 Task: Find connections with filter location Lebach with filter topic #happywith filter profile language Spanish with filter current company ICICI Lombard with filter school CA TEST SERIES - Online Test Series for CA Final & IPCC/INTER with filter industry Language Schools with filter service category Blogging with filter keywords title Front Desk Associate
Action: Mouse moved to (520, 71)
Screenshot: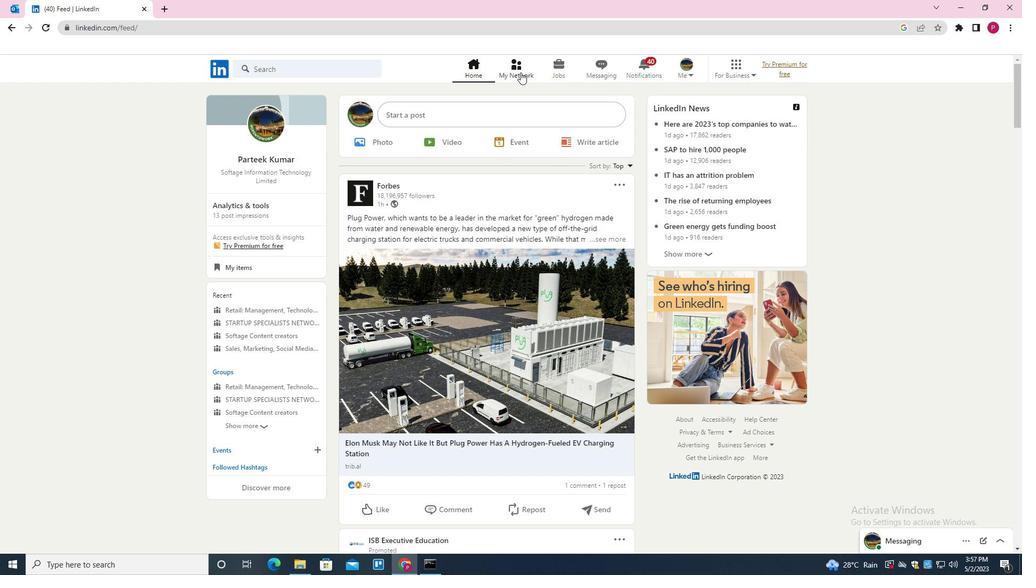 
Action: Mouse pressed left at (520, 71)
Screenshot: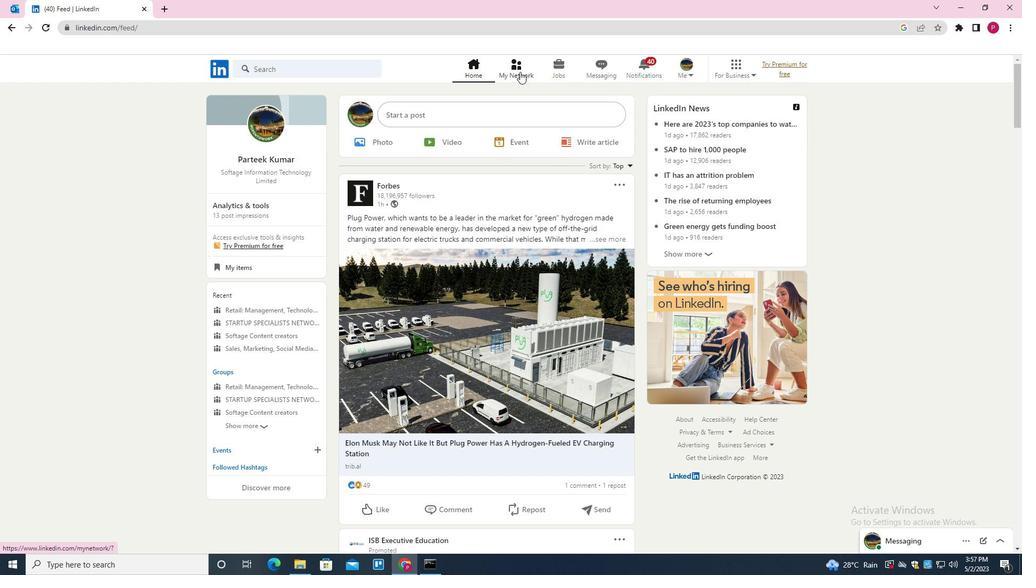 
Action: Mouse moved to (329, 131)
Screenshot: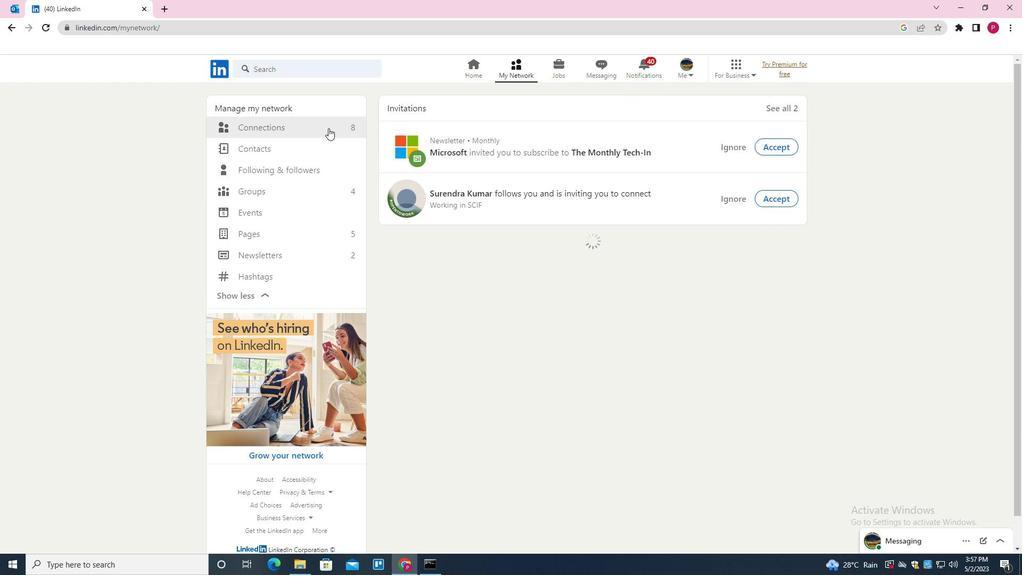 
Action: Mouse pressed left at (329, 131)
Screenshot: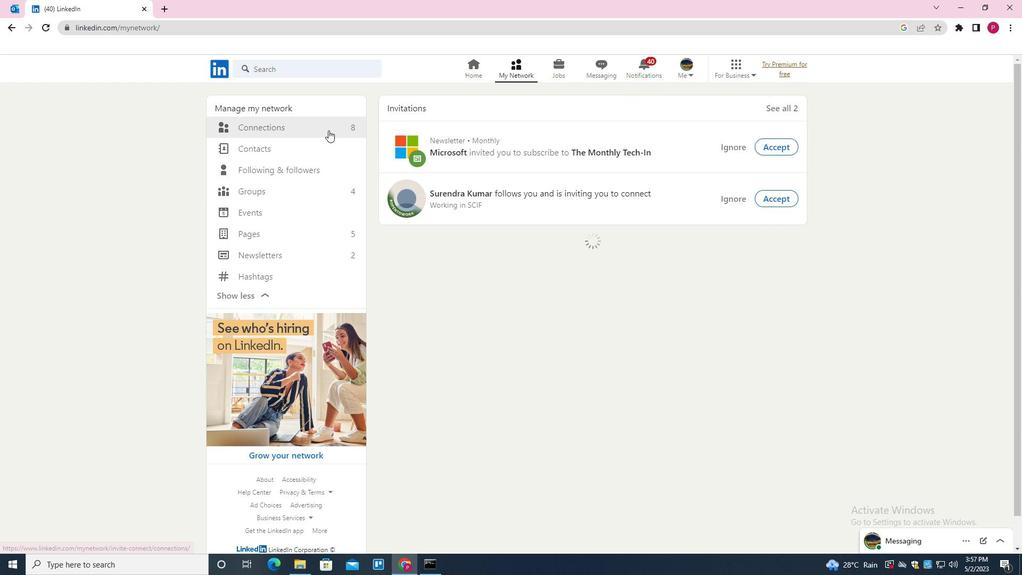 
Action: Mouse moved to (595, 127)
Screenshot: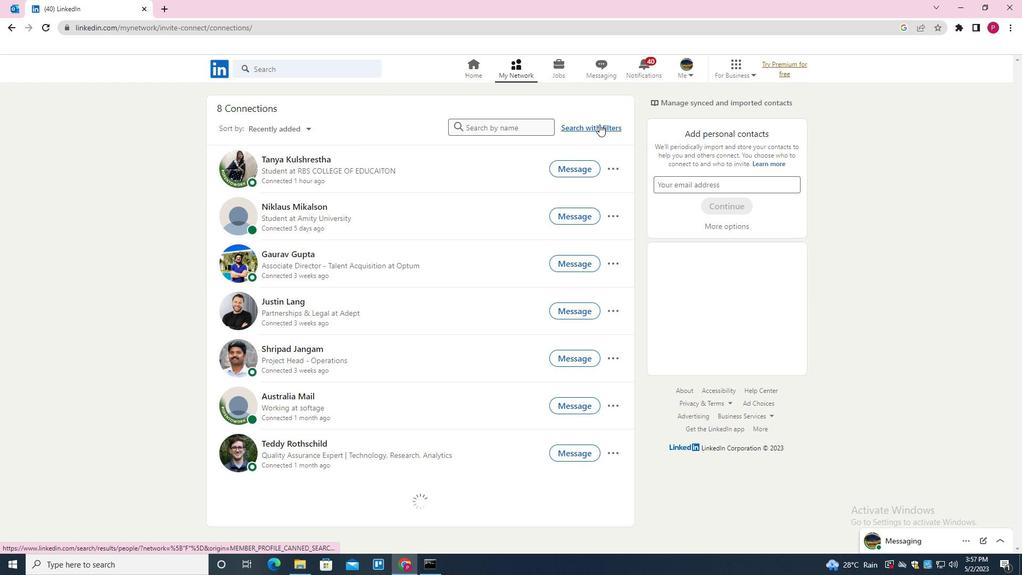
Action: Mouse pressed left at (595, 127)
Screenshot: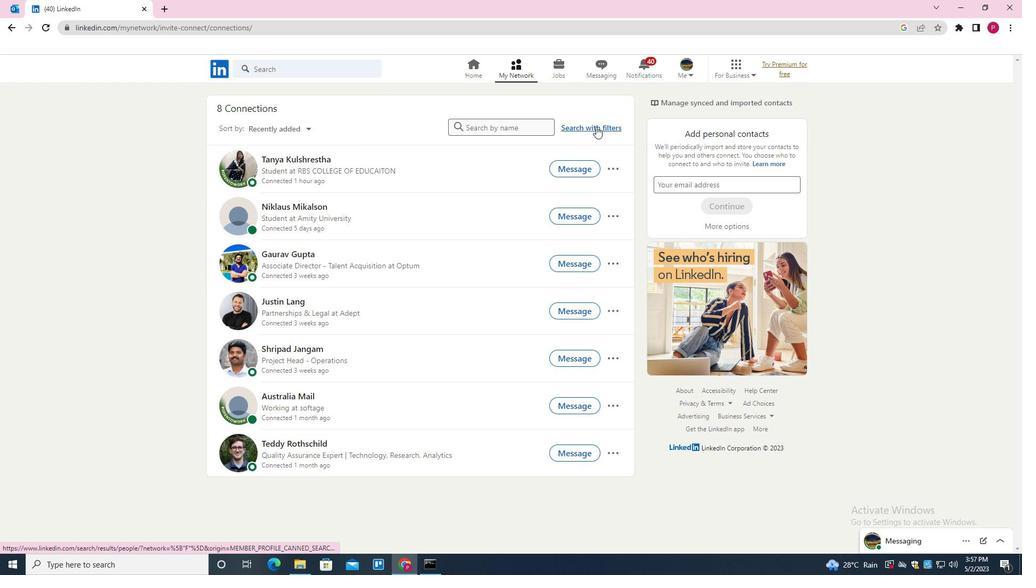
Action: Mouse moved to (544, 98)
Screenshot: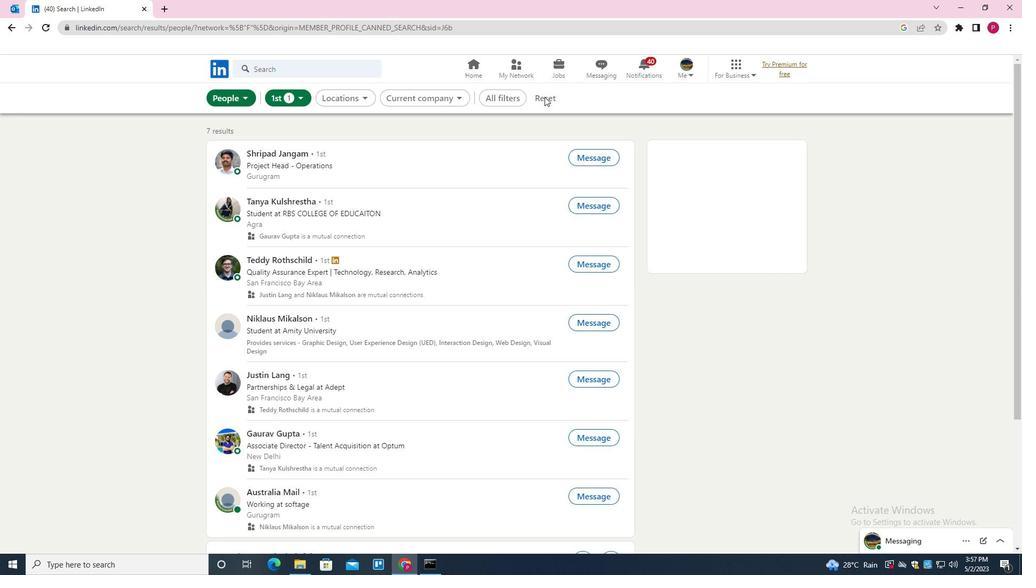 
Action: Mouse pressed left at (544, 98)
Screenshot: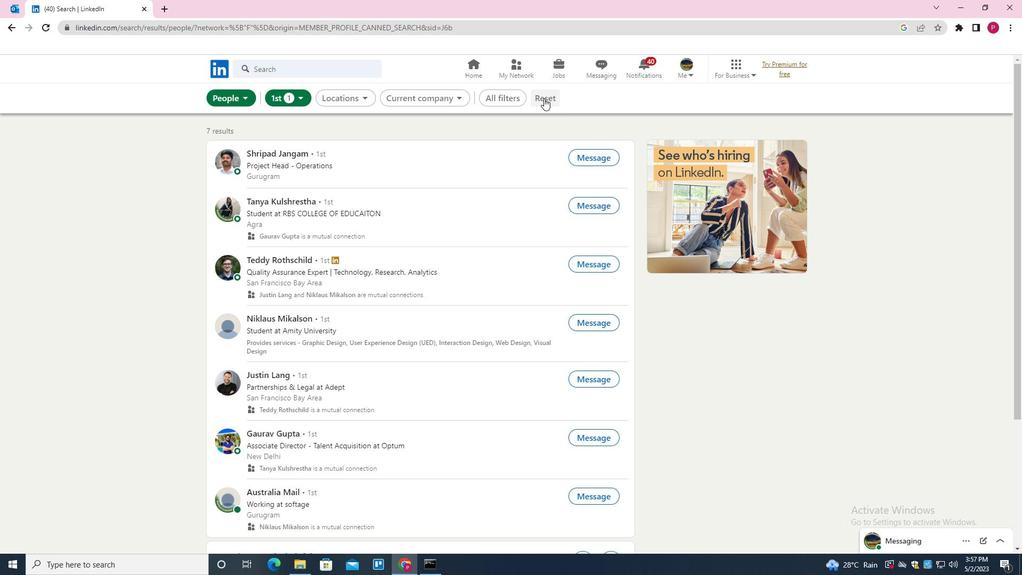 
Action: Mouse moved to (525, 101)
Screenshot: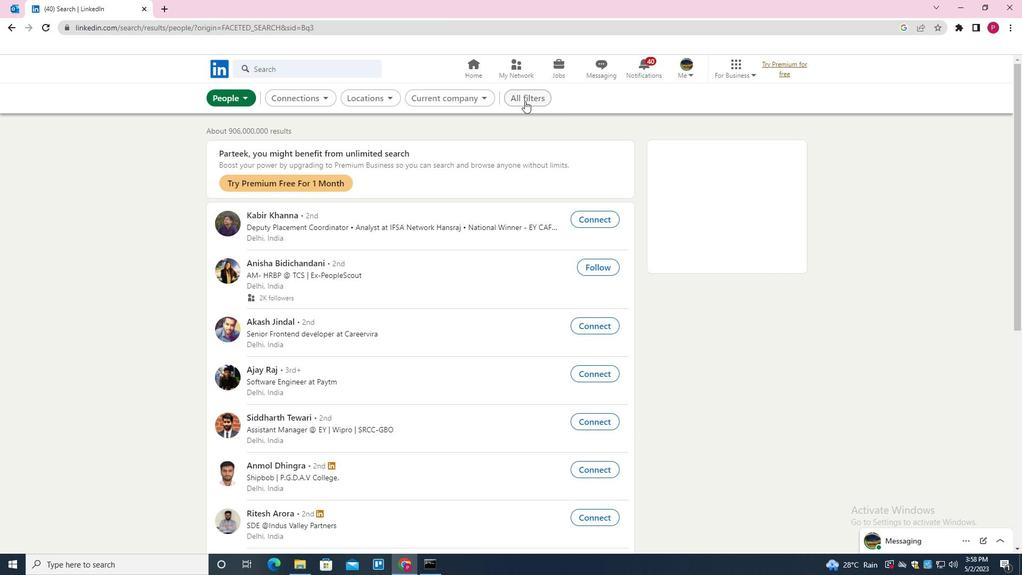 
Action: Mouse pressed left at (525, 101)
Screenshot: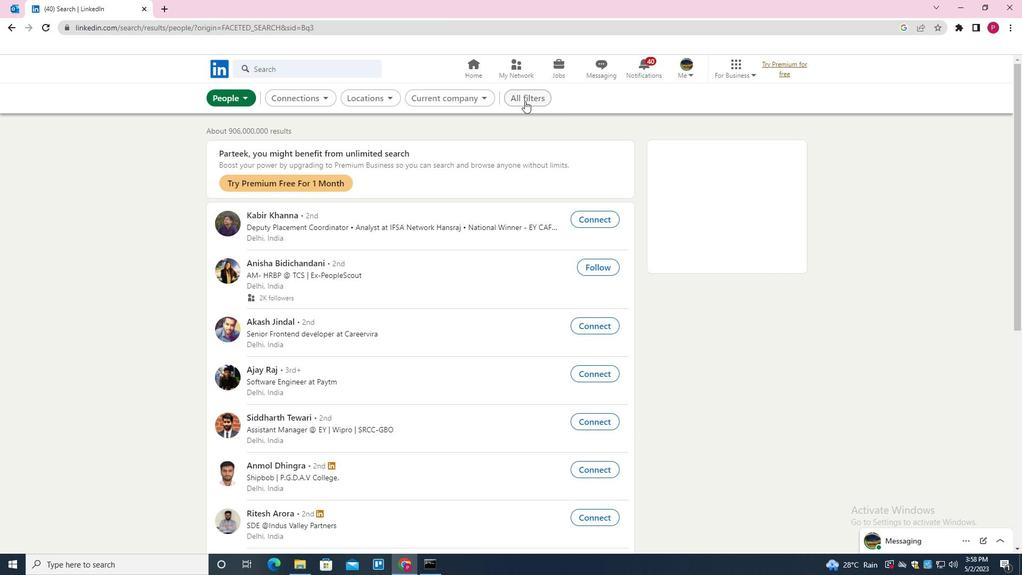 
Action: Mouse moved to (782, 234)
Screenshot: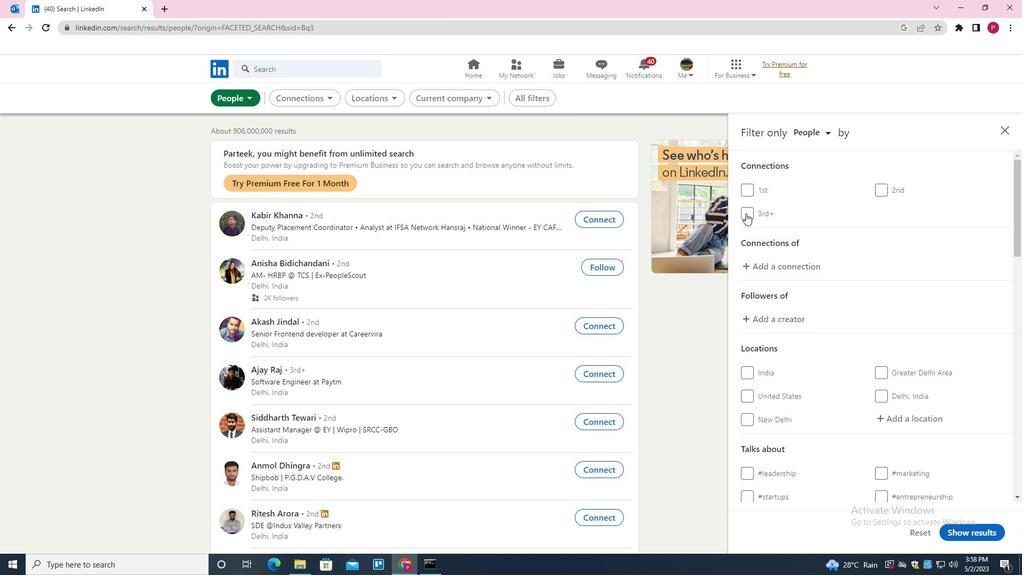 
Action: Mouse scrolled (782, 234) with delta (0, 0)
Screenshot: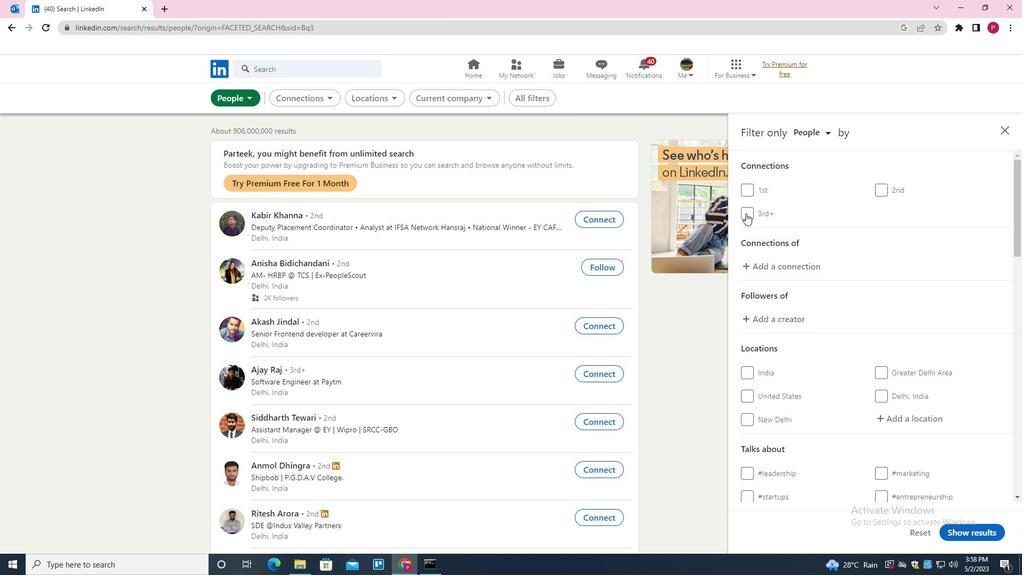 
Action: Mouse moved to (786, 238)
Screenshot: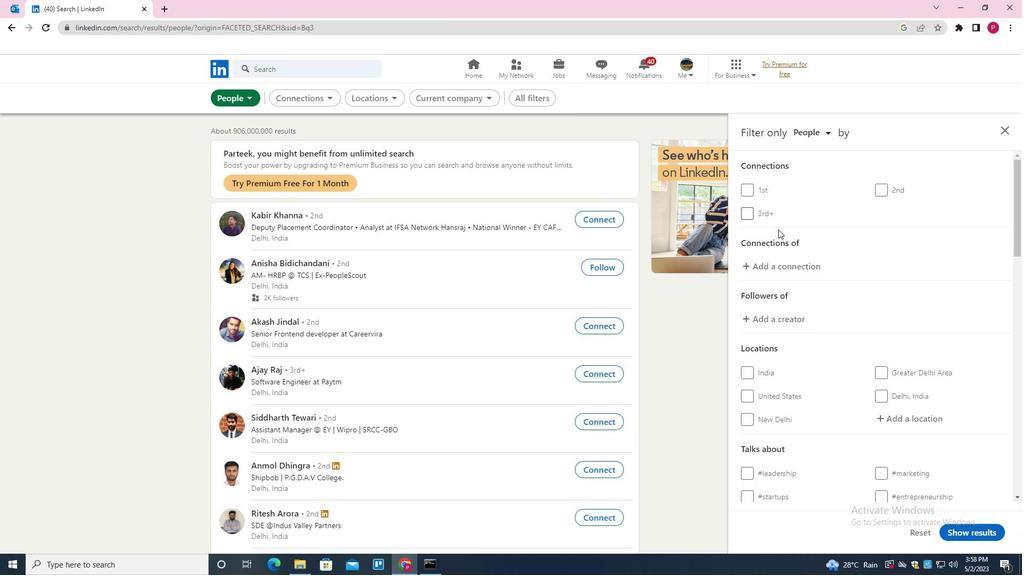 
Action: Mouse scrolled (786, 238) with delta (0, 0)
Screenshot: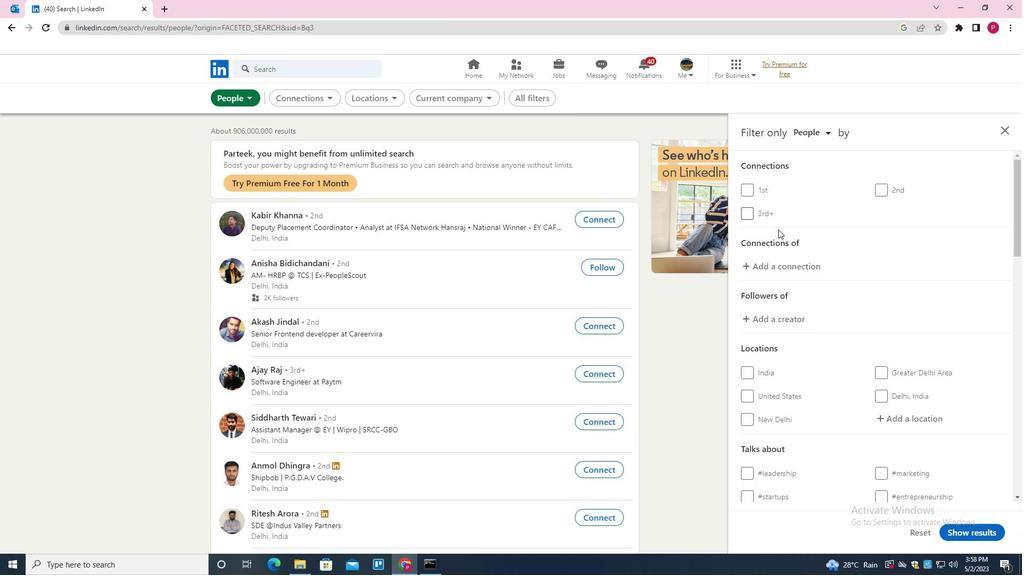 
Action: Mouse moved to (889, 308)
Screenshot: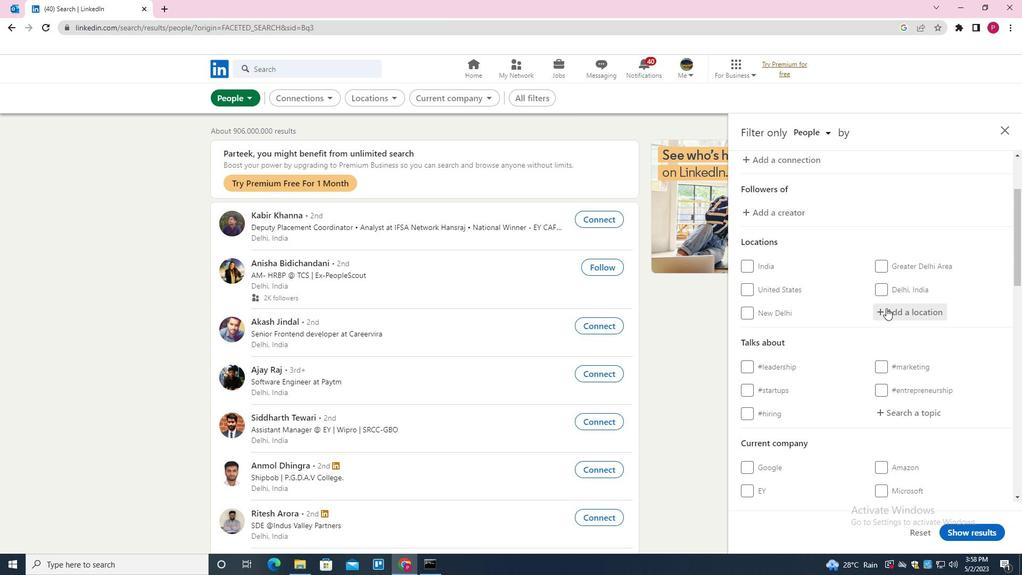 
Action: Mouse pressed left at (889, 308)
Screenshot: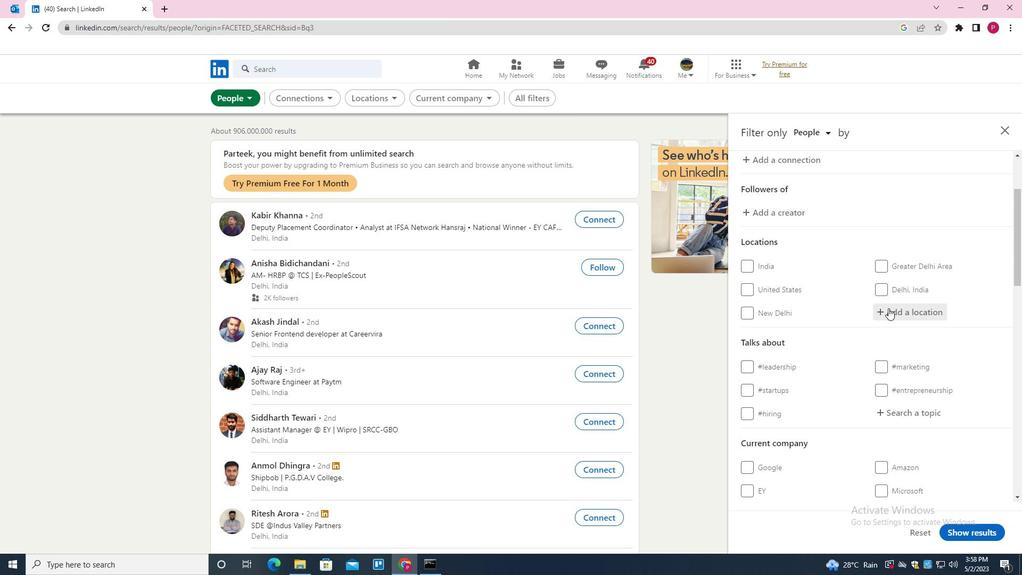 
Action: Mouse moved to (897, 313)
Screenshot: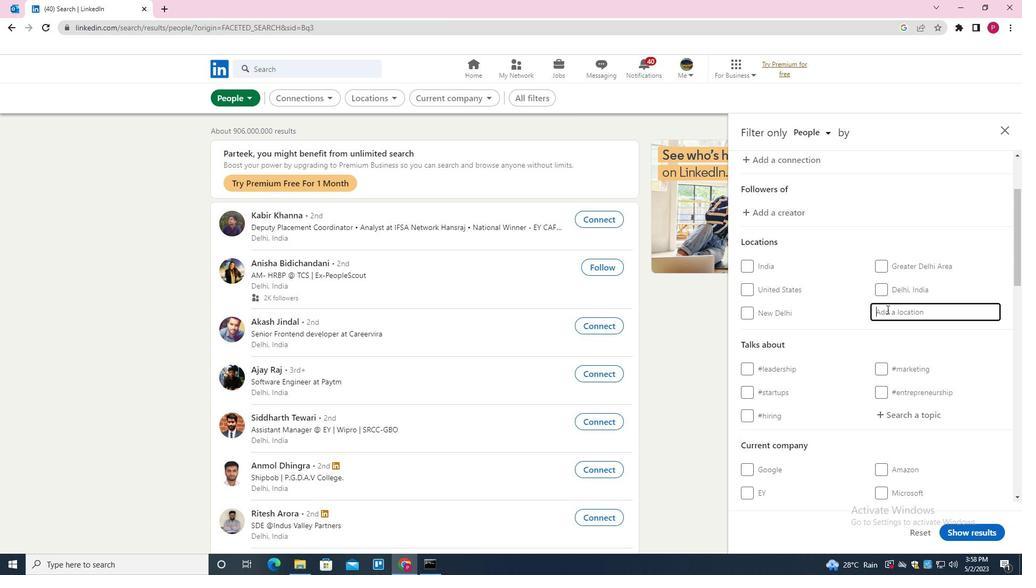 
Action: Key pressed <Key.shift><Key.shift><Key.shift><Key.shift><Key.shift><Key.shift><Key.shift><Key.shift><Key.shift><Key.shift><Key.shift><Key.shift><Key.shift><Key.shift><Key.shift><Key.shift><Key.shift>LEBACH<Key.down><Key.enter>
Screenshot: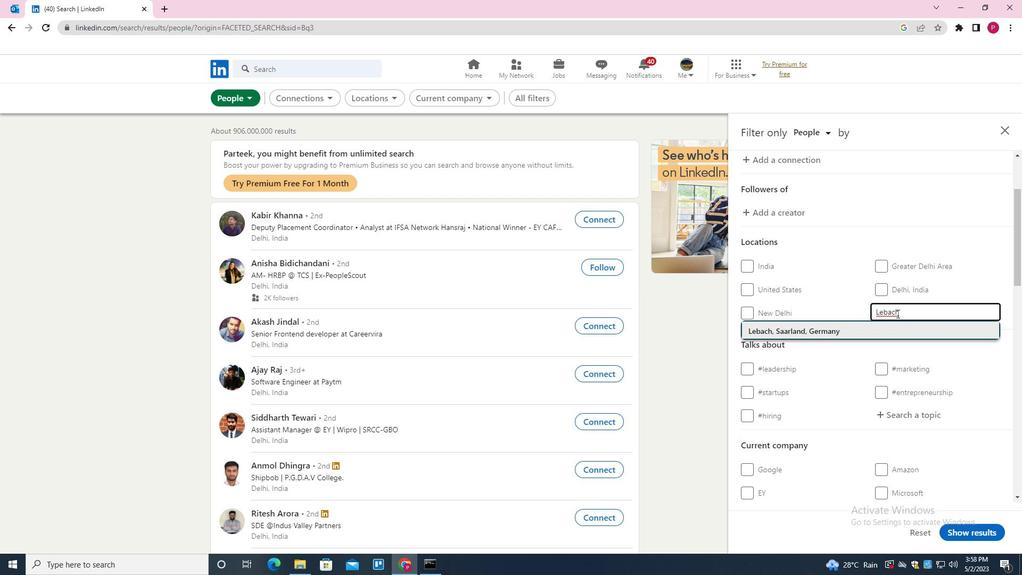 
Action: Mouse moved to (897, 320)
Screenshot: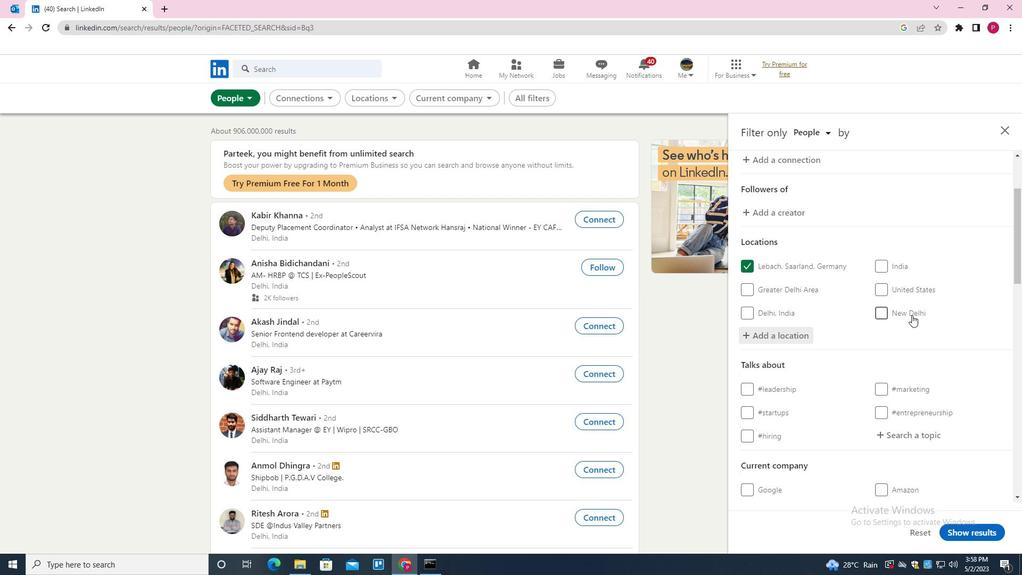 
Action: Mouse scrolled (897, 320) with delta (0, 0)
Screenshot: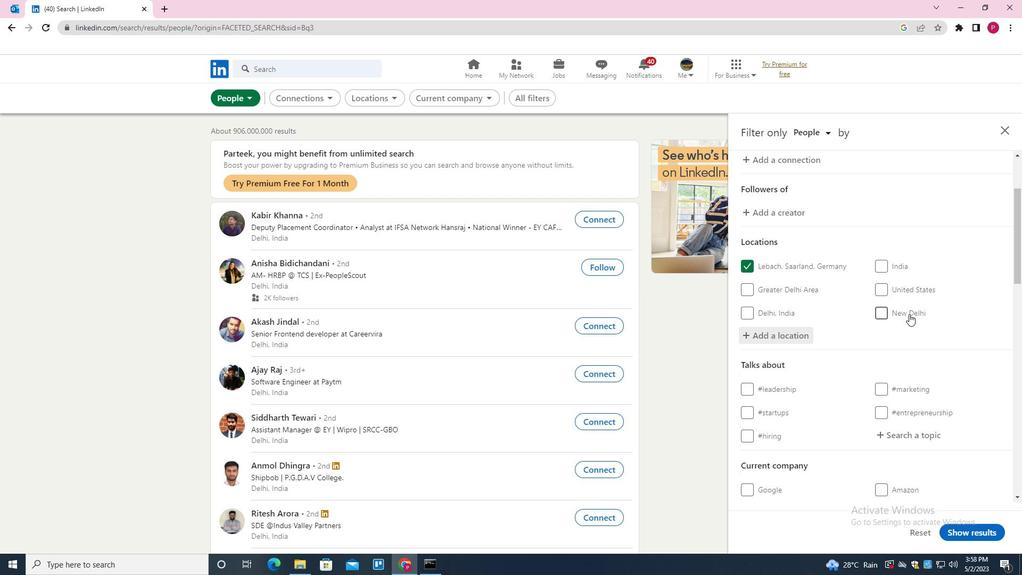 
Action: Mouse moved to (897, 320)
Screenshot: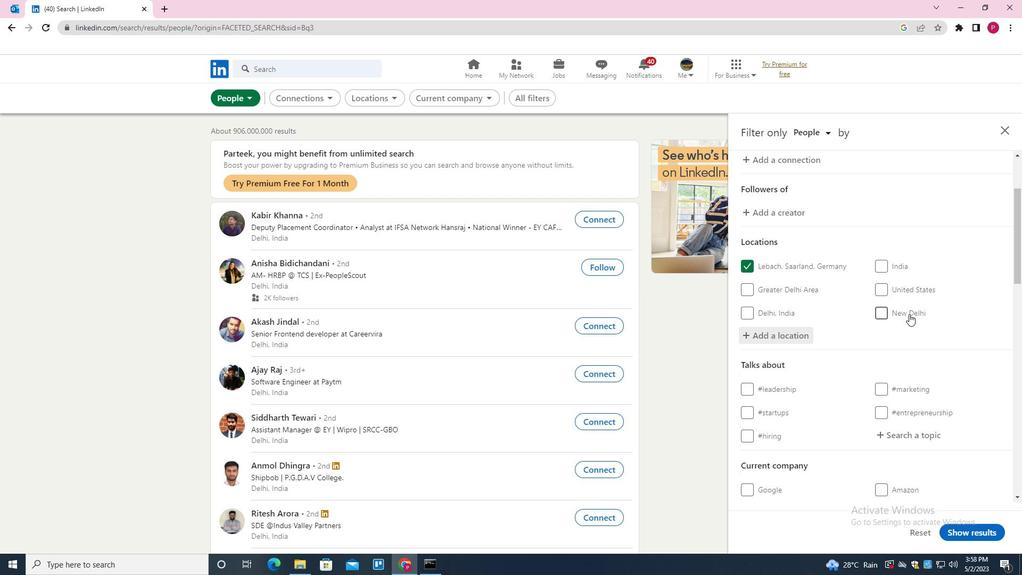 
Action: Mouse scrolled (897, 320) with delta (0, 0)
Screenshot: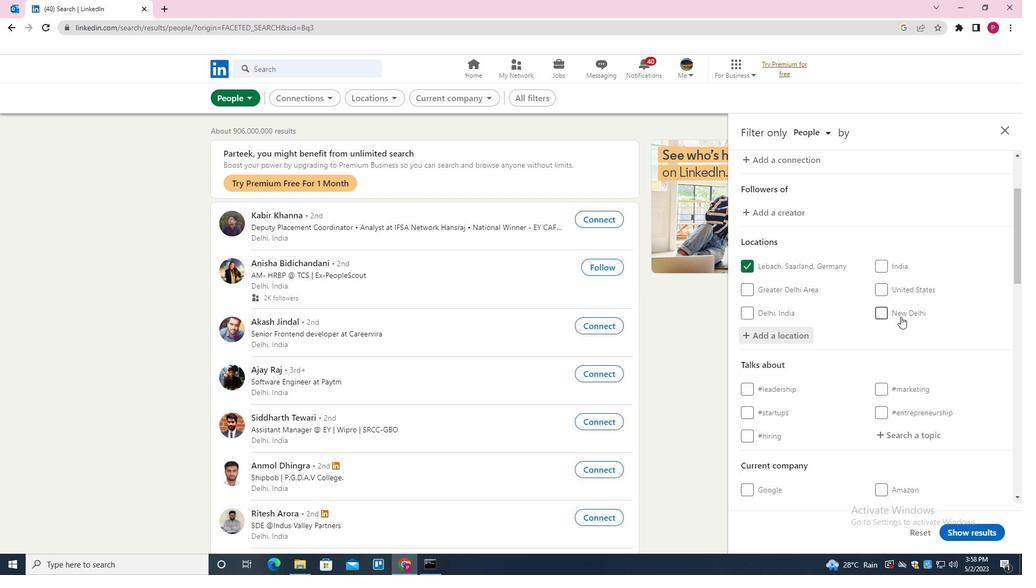 
Action: Mouse scrolled (897, 320) with delta (0, 0)
Screenshot: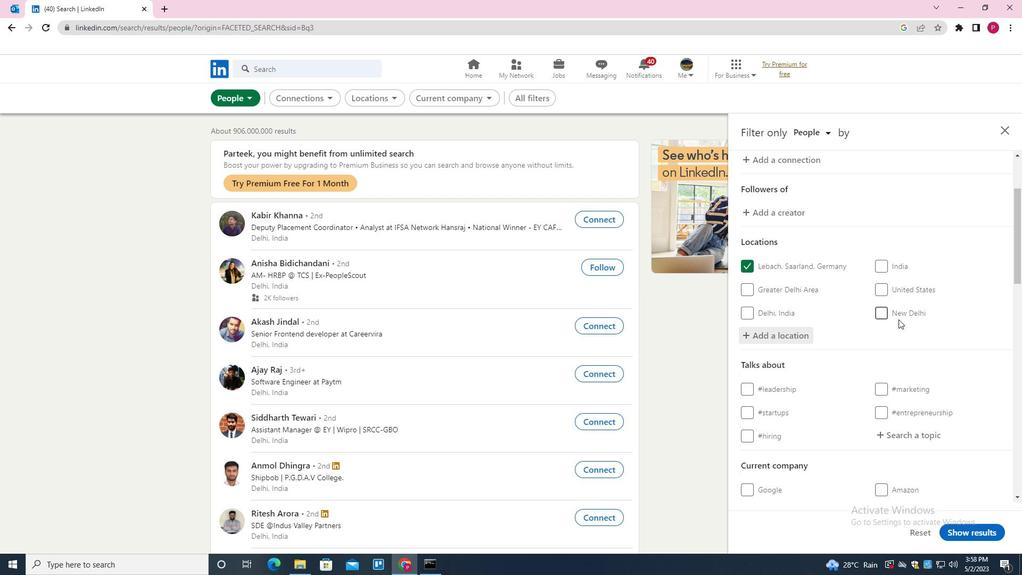 
Action: Mouse scrolled (897, 320) with delta (0, 0)
Screenshot: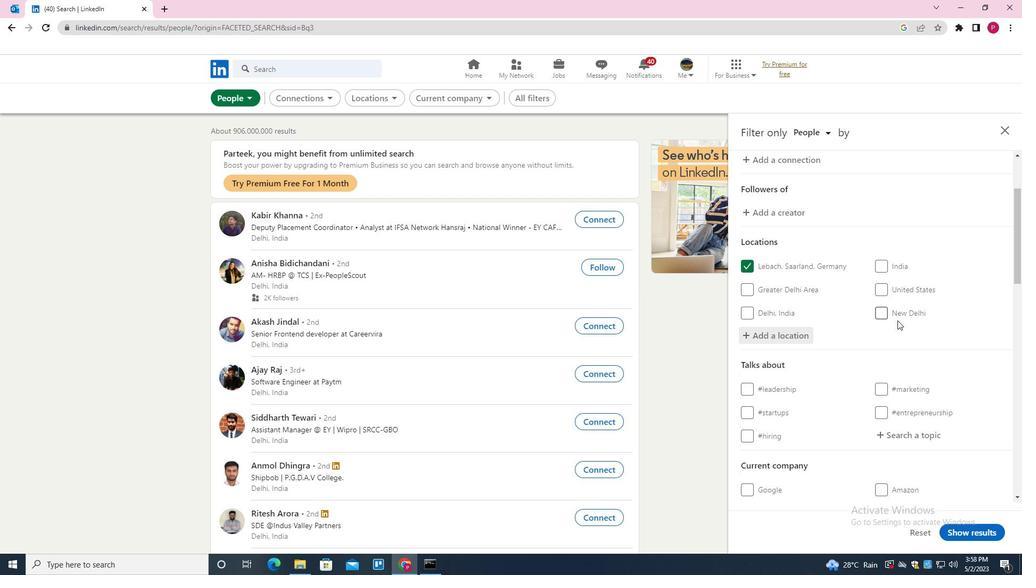
Action: Mouse moved to (904, 221)
Screenshot: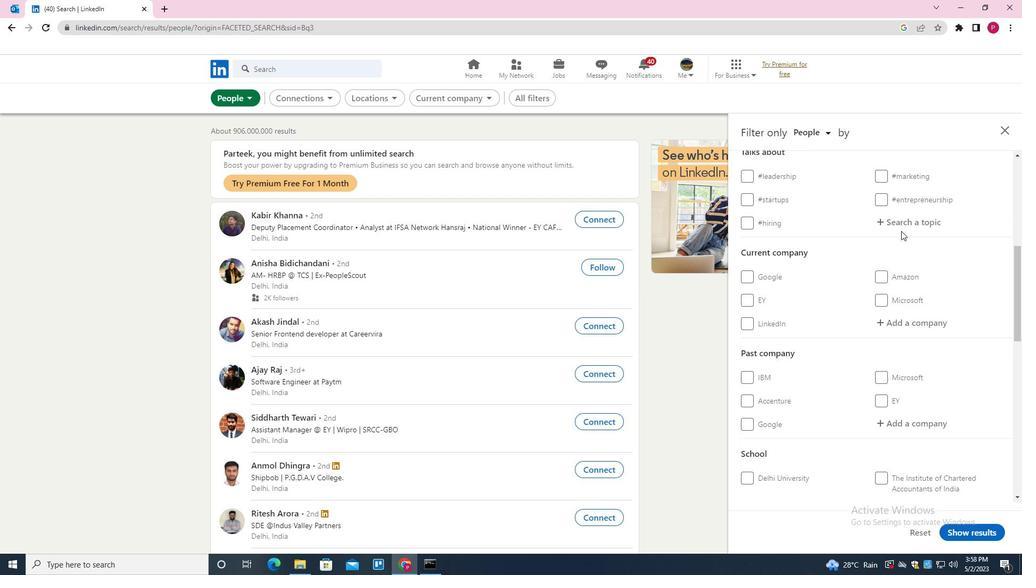 
Action: Mouse pressed left at (904, 221)
Screenshot: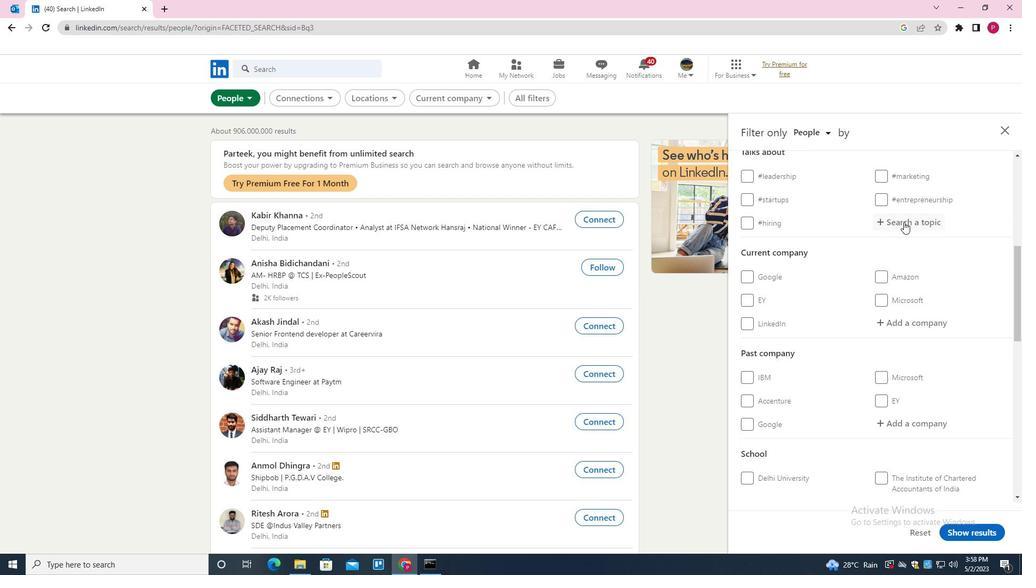 
Action: Mouse moved to (902, 222)
Screenshot: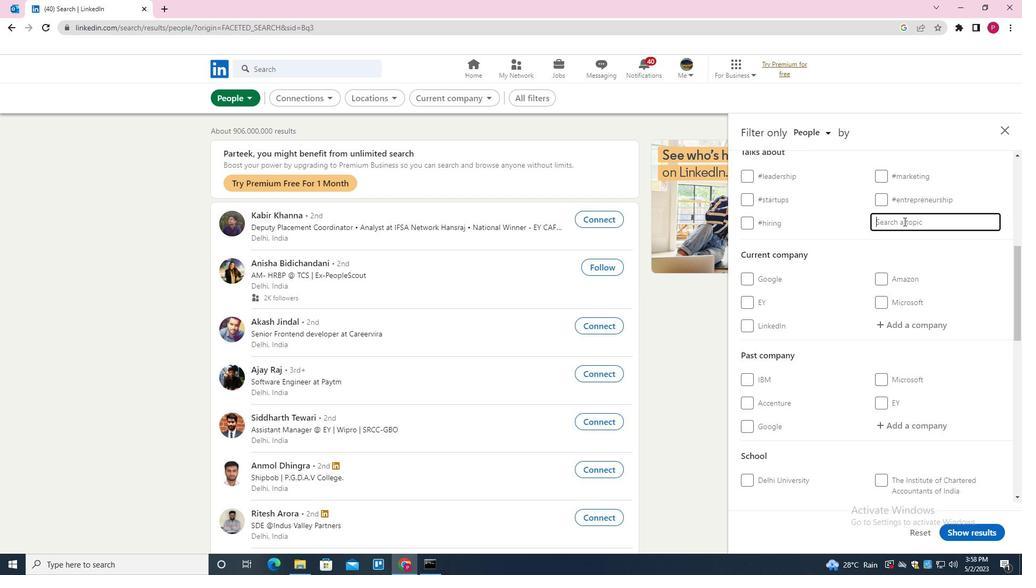 
Action: Key pressed HAPPY<Key.down><Key.enter>
Screenshot: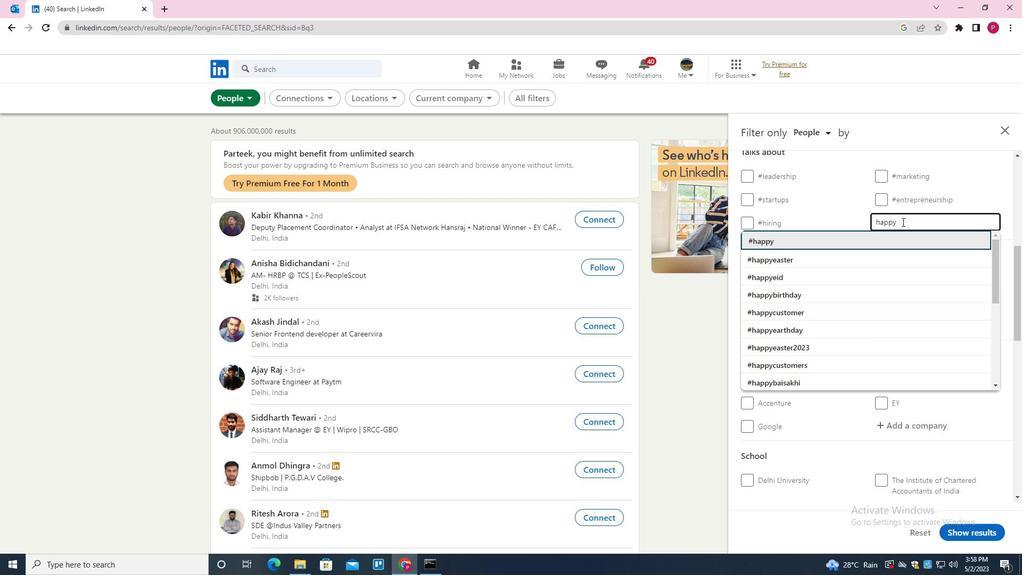 
Action: Mouse moved to (910, 267)
Screenshot: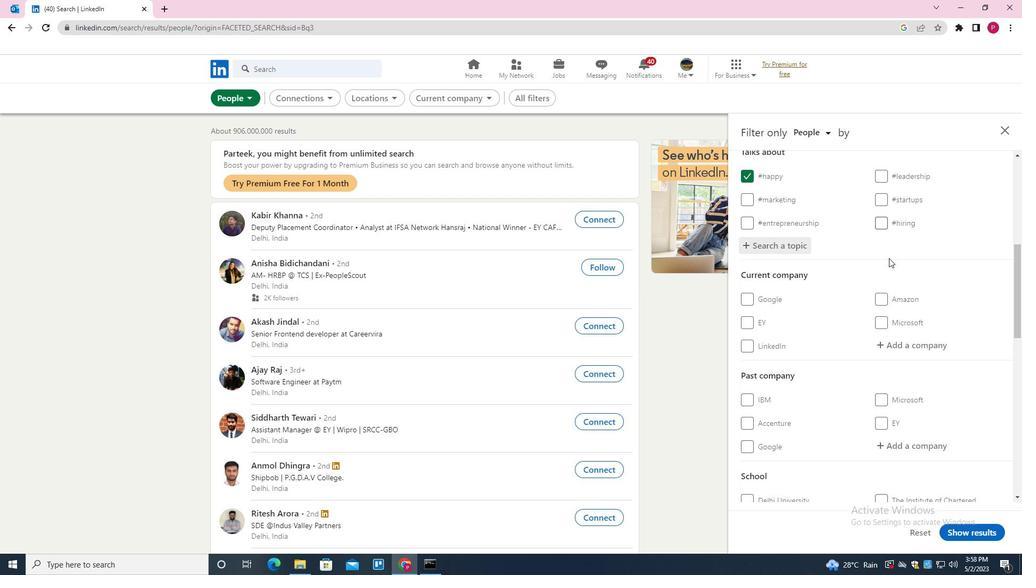 
Action: Mouse scrolled (910, 266) with delta (0, 0)
Screenshot: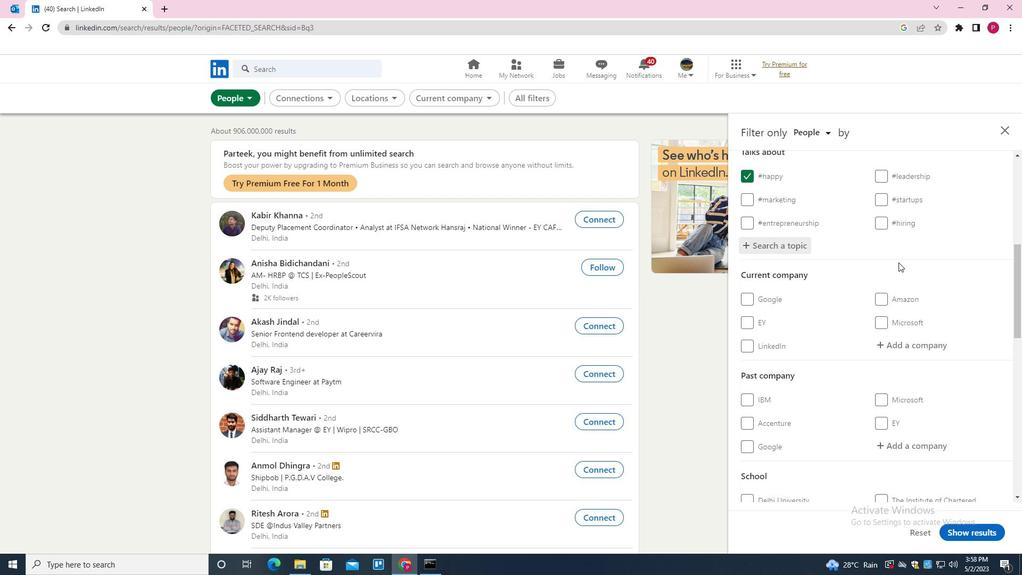 
Action: Mouse moved to (911, 267)
Screenshot: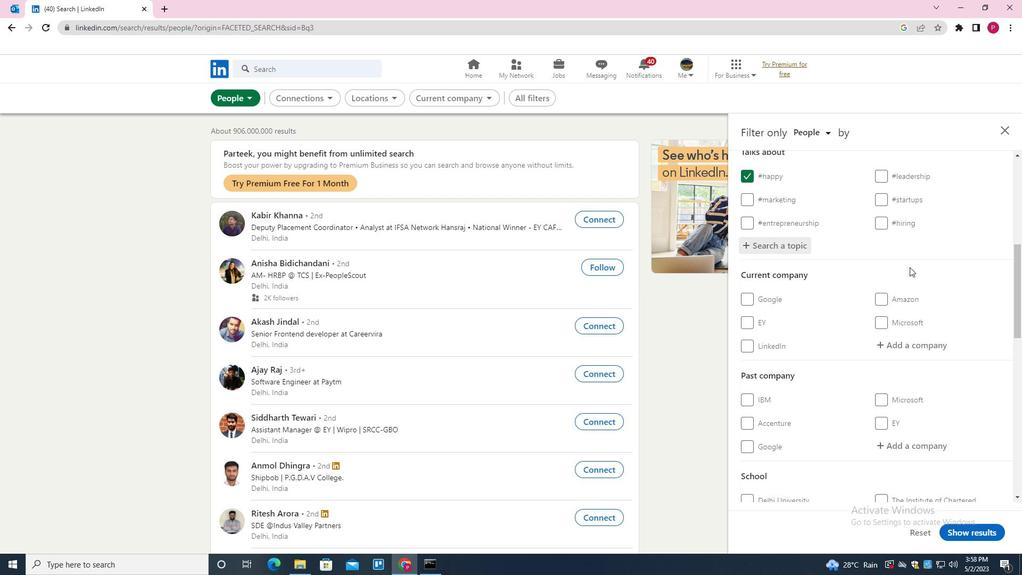 
Action: Mouse scrolled (911, 267) with delta (0, 0)
Screenshot: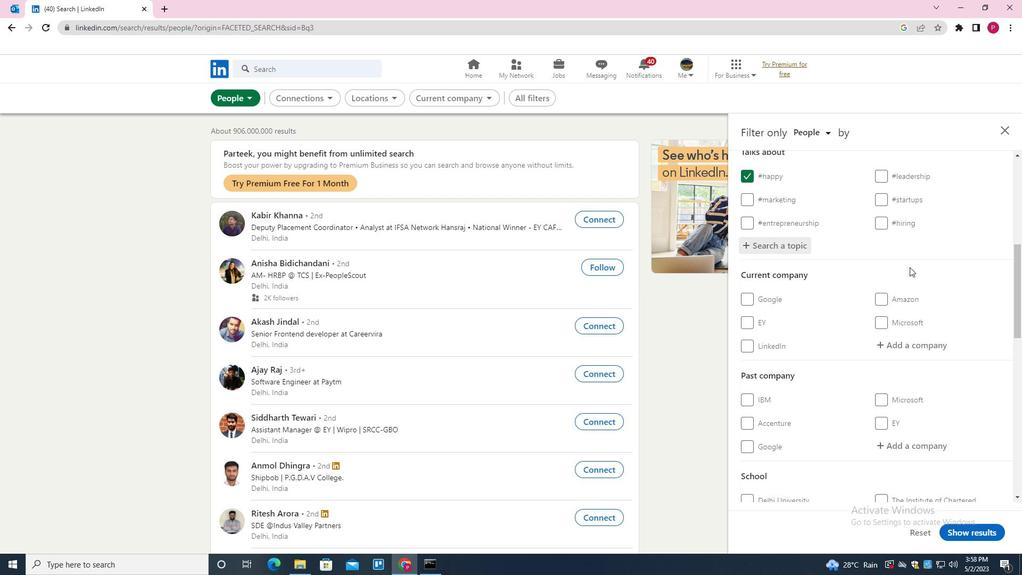 
Action: Mouse moved to (913, 268)
Screenshot: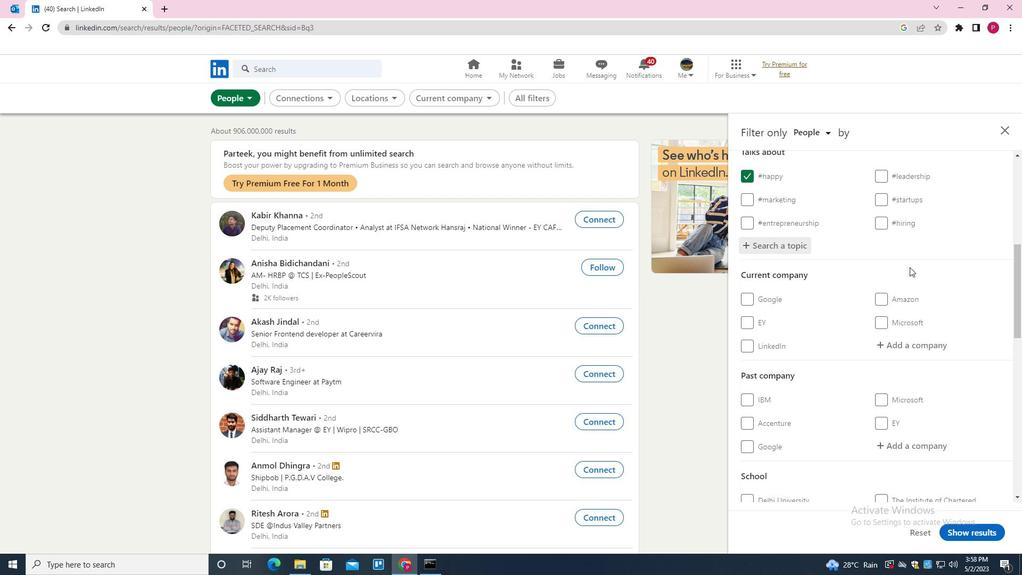 
Action: Mouse scrolled (913, 268) with delta (0, 0)
Screenshot: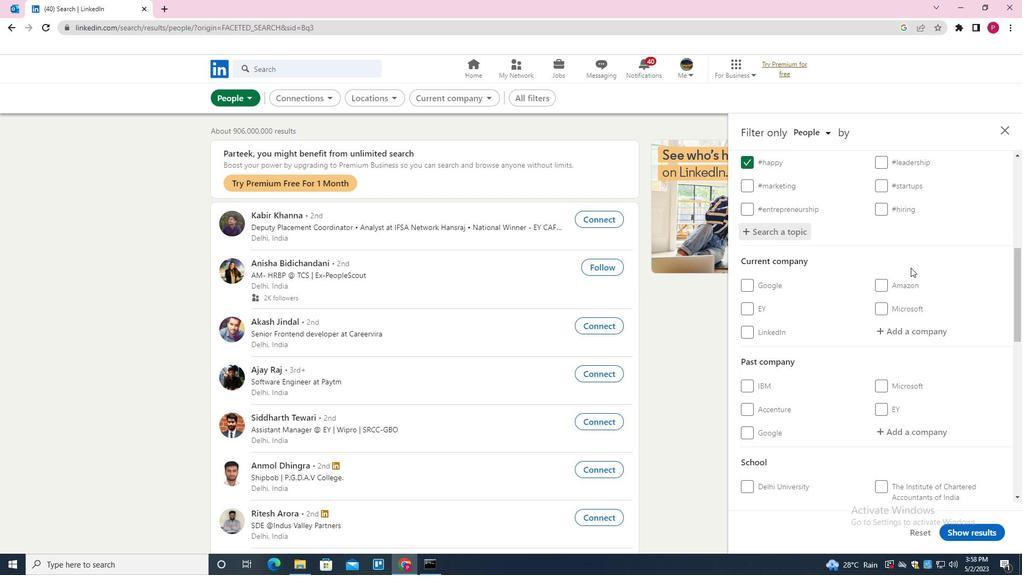 
Action: Mouse moved to (914, 269)
Screenshot: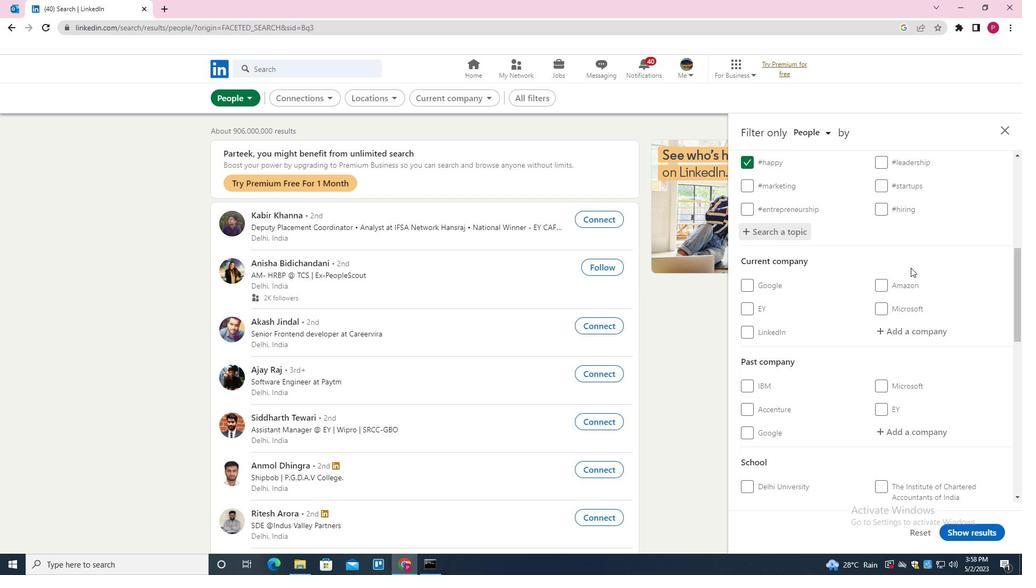 
Action: Mouse scrolled (914, 268) with delta (0, 0)
Screenshot: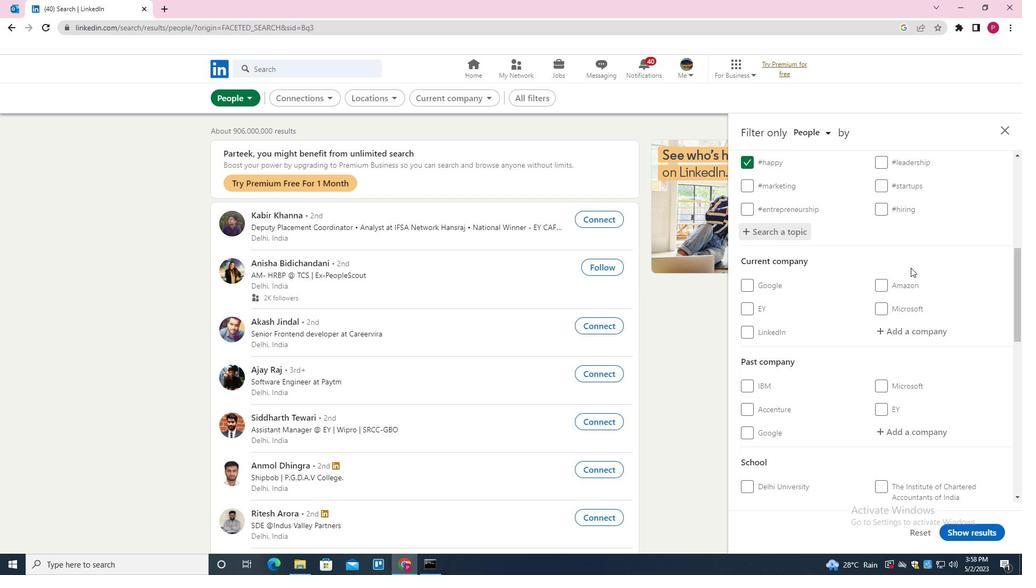 
Action: Mouse moved to (914, 270)
Screenshot: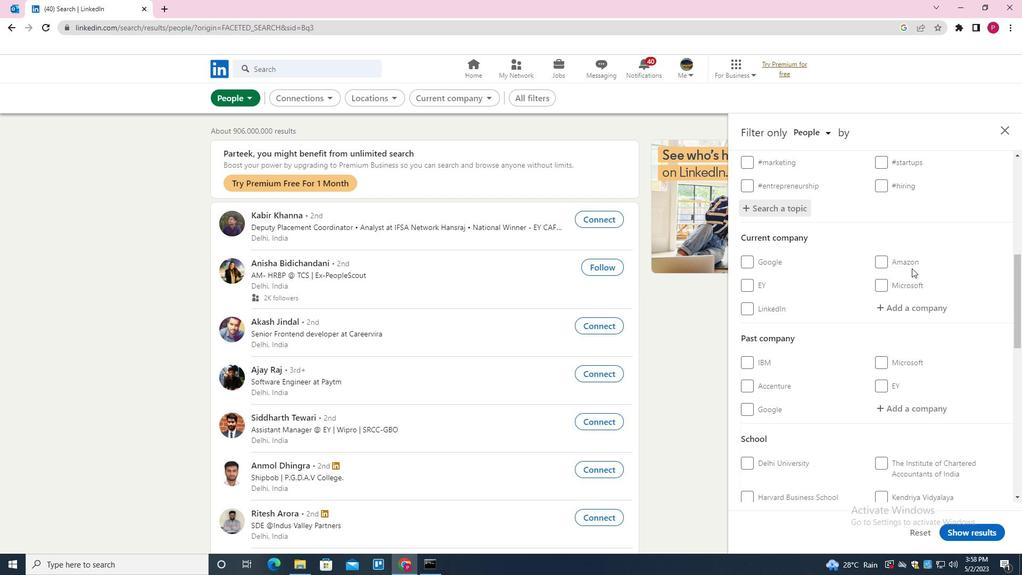 
Action: Mouse scrolled (914, 270) with delta (0, 0)
Screenshot: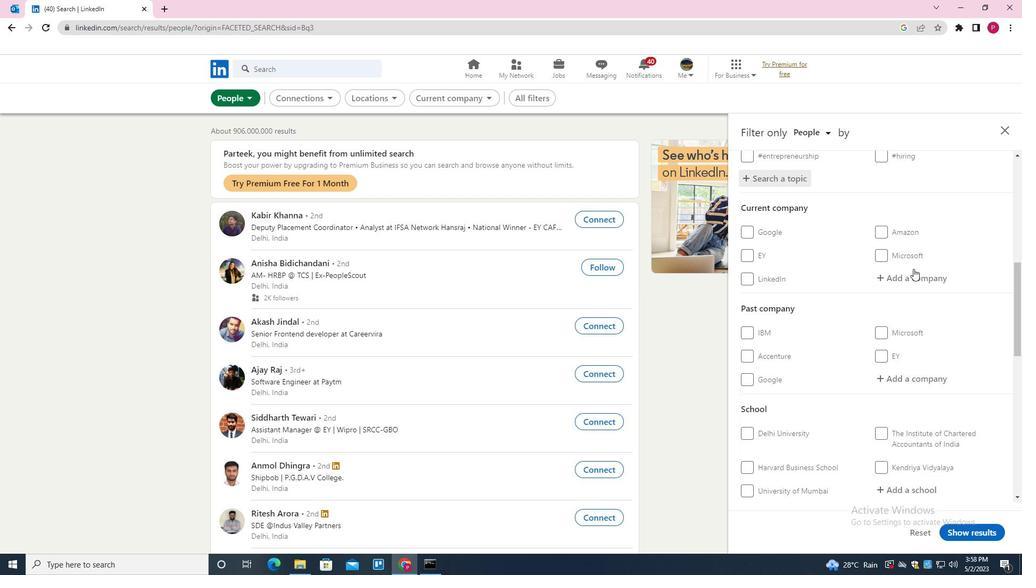 
Action: Mouse moved to (850, 309)
Screenshot: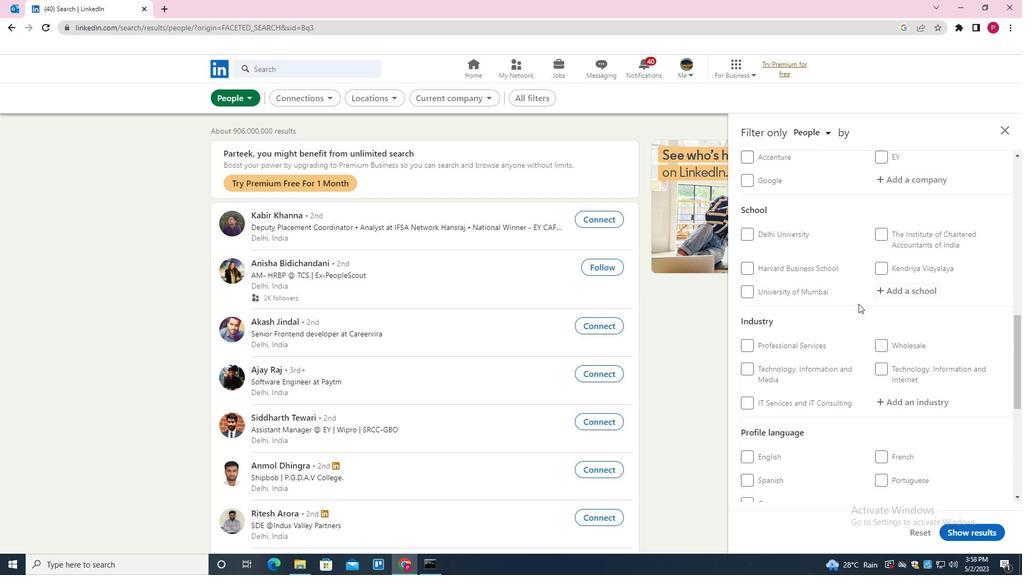 
Action: Mouse scrolled (850, 308) with delta (0, 0)
Screenshot: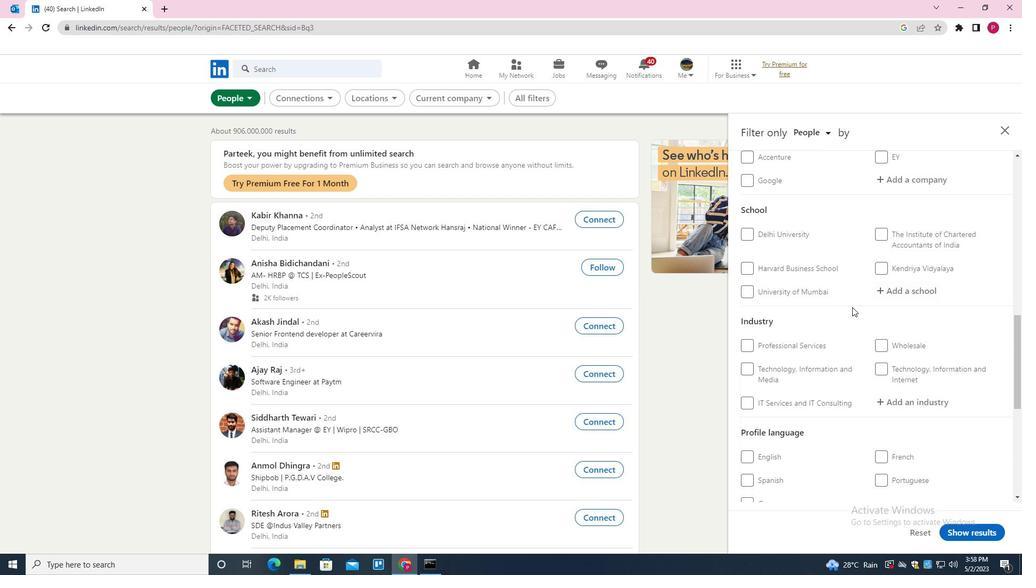
Action: Mouse moved to (850, 309)
Screenshot: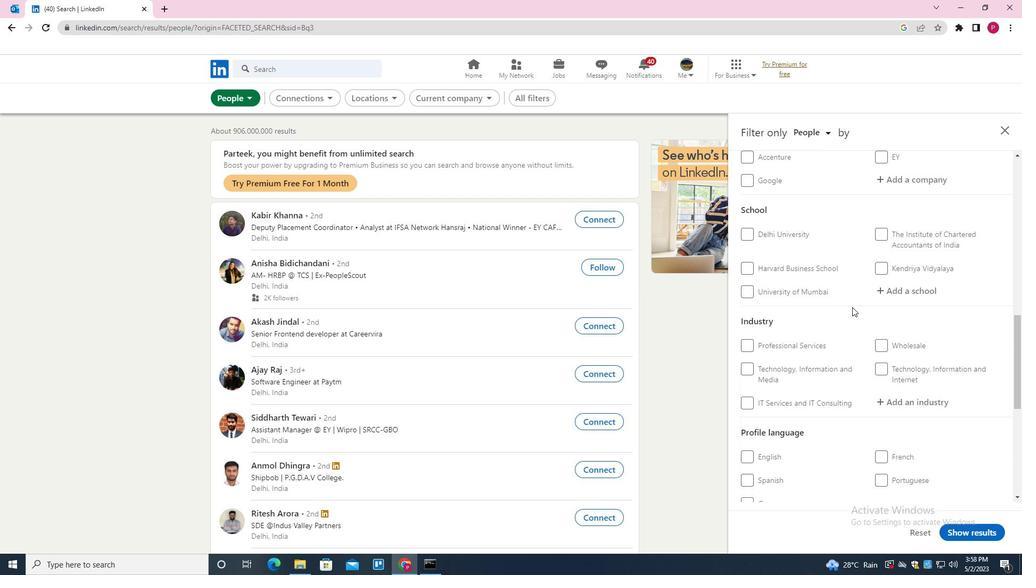 
Action: Mouse scrolled (850, 308) with delta (0, 0)
Screenshot: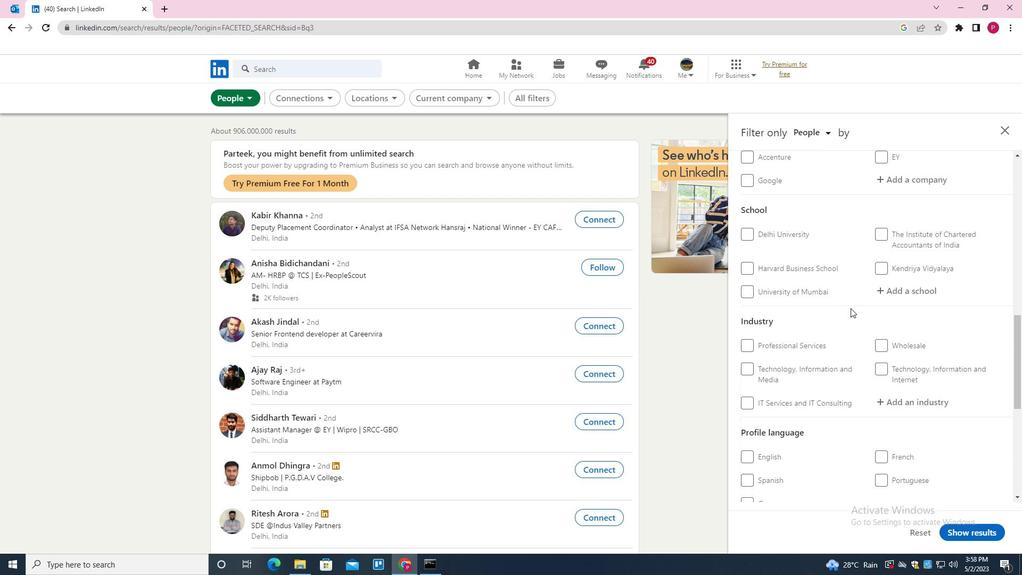 
Action: Mouse scrolled (850, 308) with delta (0, 0)
Screenshot: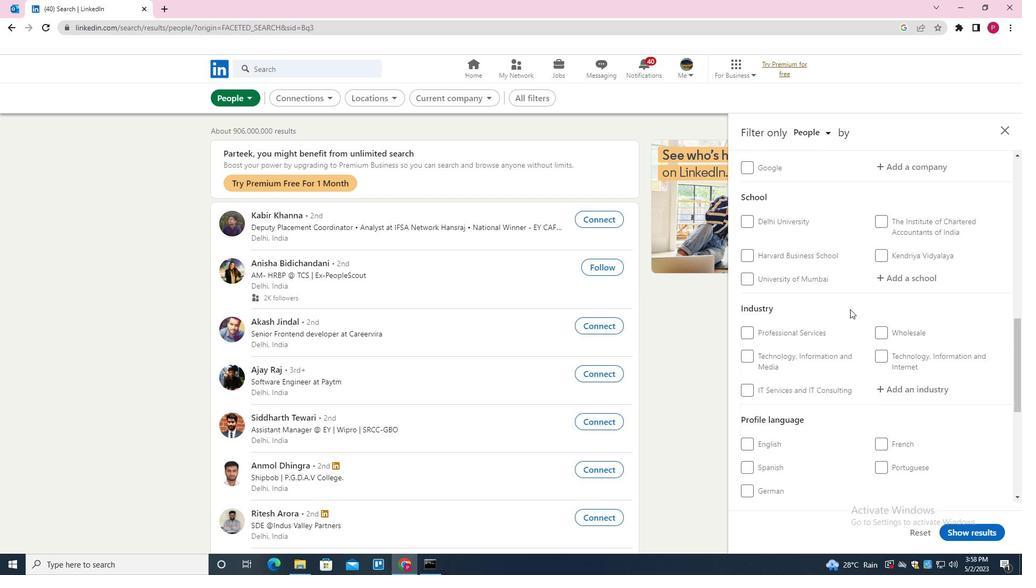 
Action: Mouse moved to (769, 320)
Screenshot: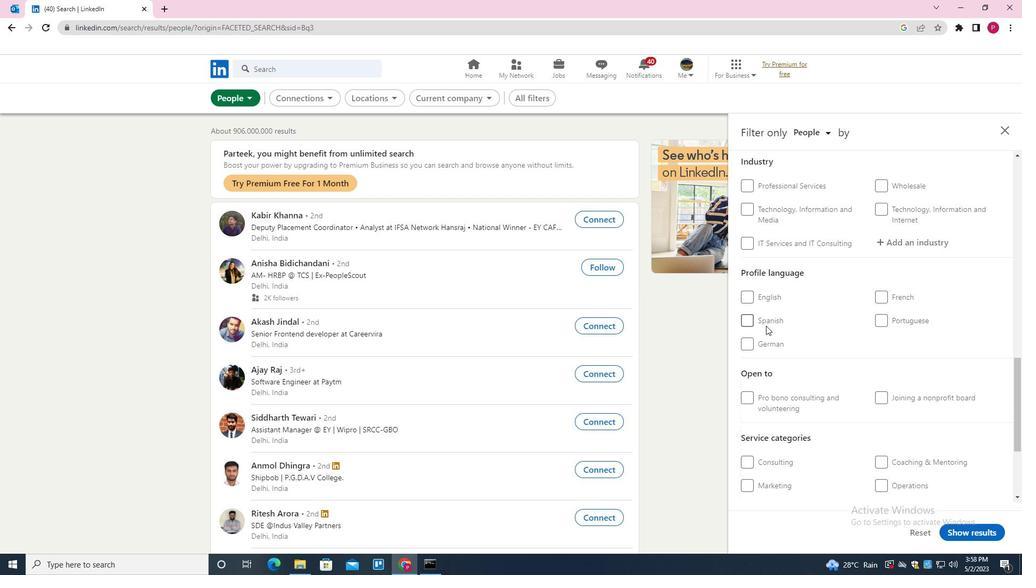 
Action: Mouse pressed left at (769, 320)
Screenshot: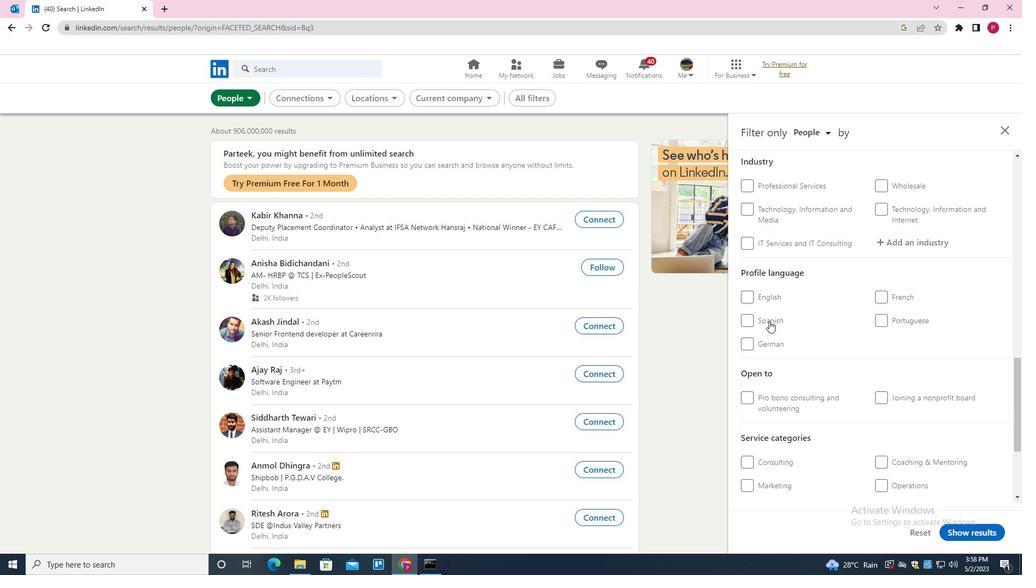 
Action: Mouse moved to (823, 328)
Screenshot: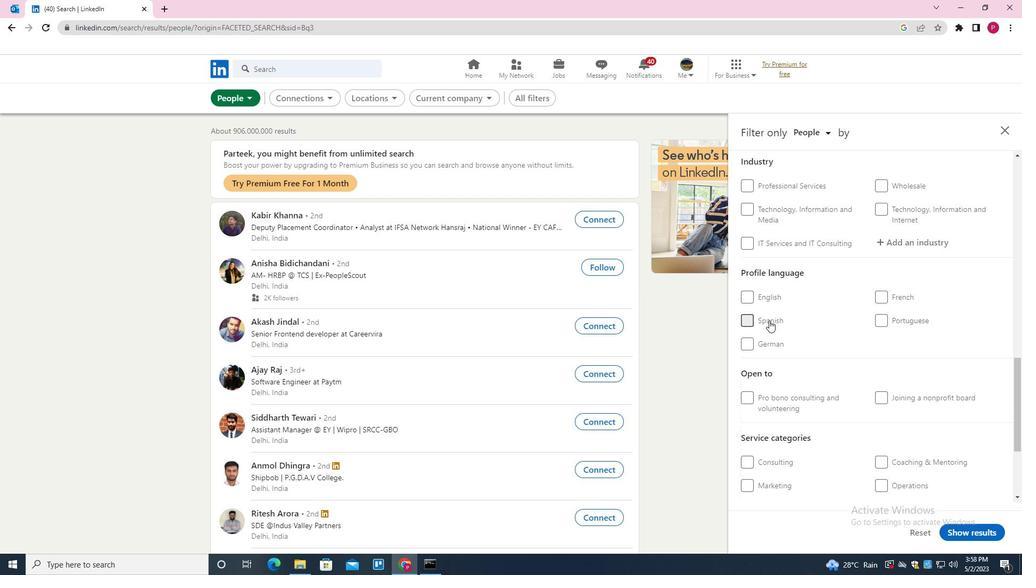 
Action: Mouse scrolled (823, 328) with delta (0, 0)
Screenshot: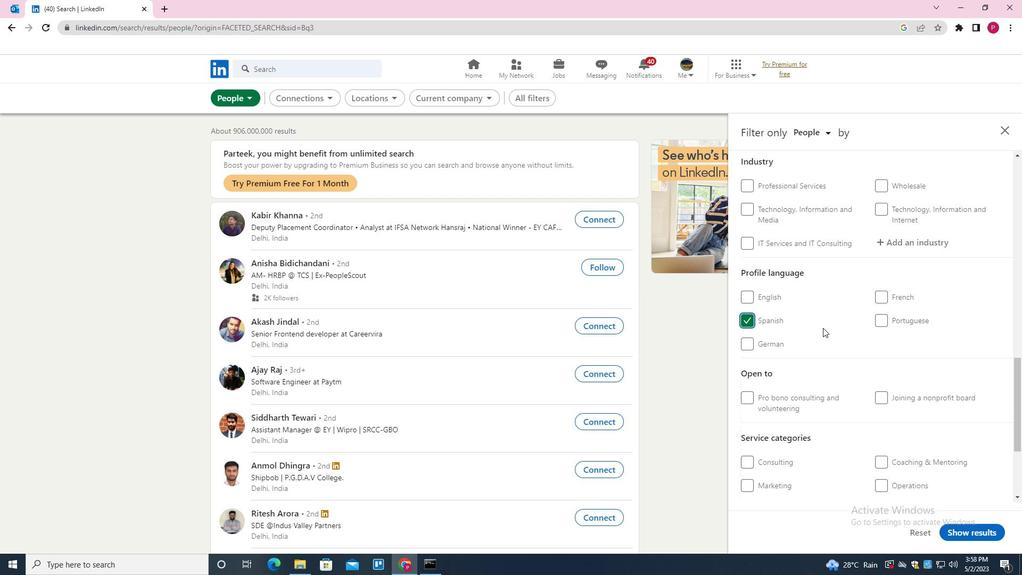 
Action: Mouse scrolled (823, 328) with delta (0, 0)
Screenshot: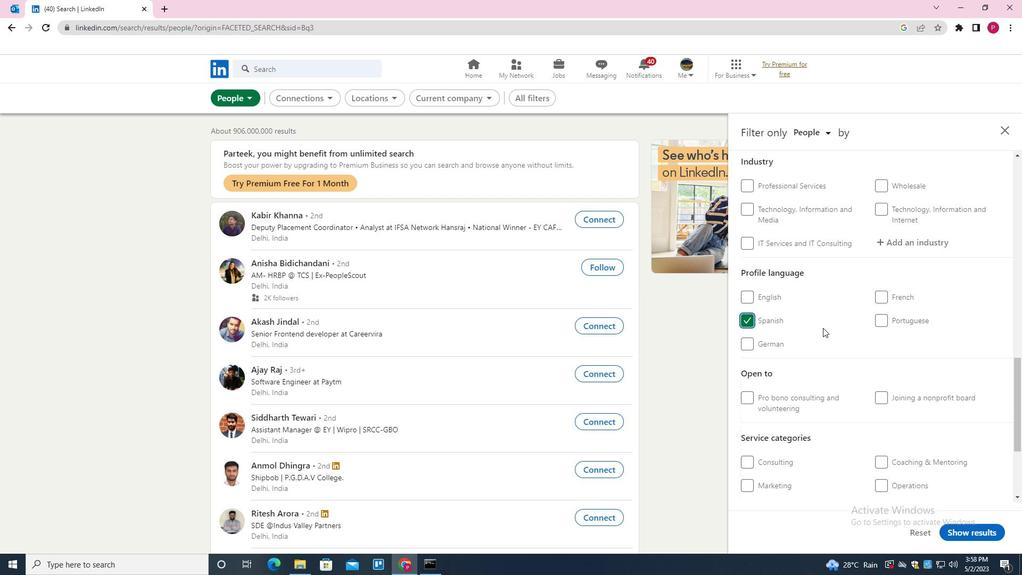 
Action: Mouse scrolled (823, 328) with delta (0, 0)
Screenshot: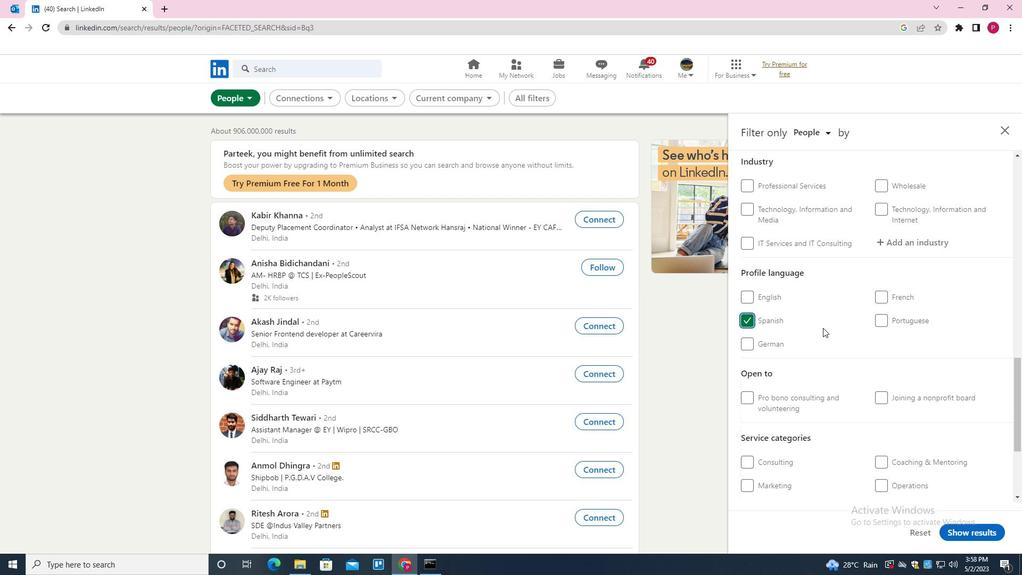 
Action: Mouse scrolled (823, 328) with delta (0, 0)
Screenshot: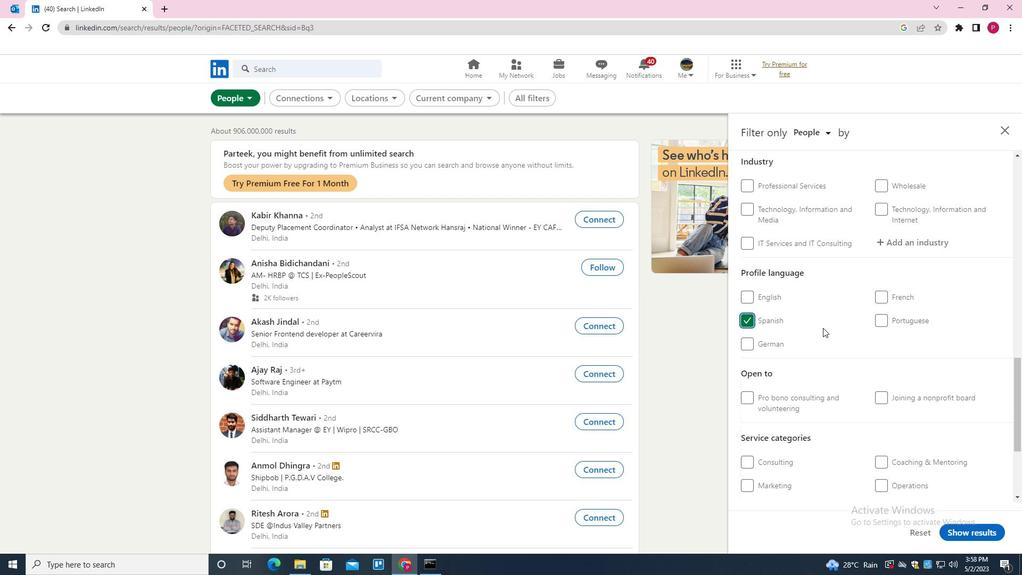 
Action: Mouse scrolled (823, 328) with delta (0, 0)
Screenshot: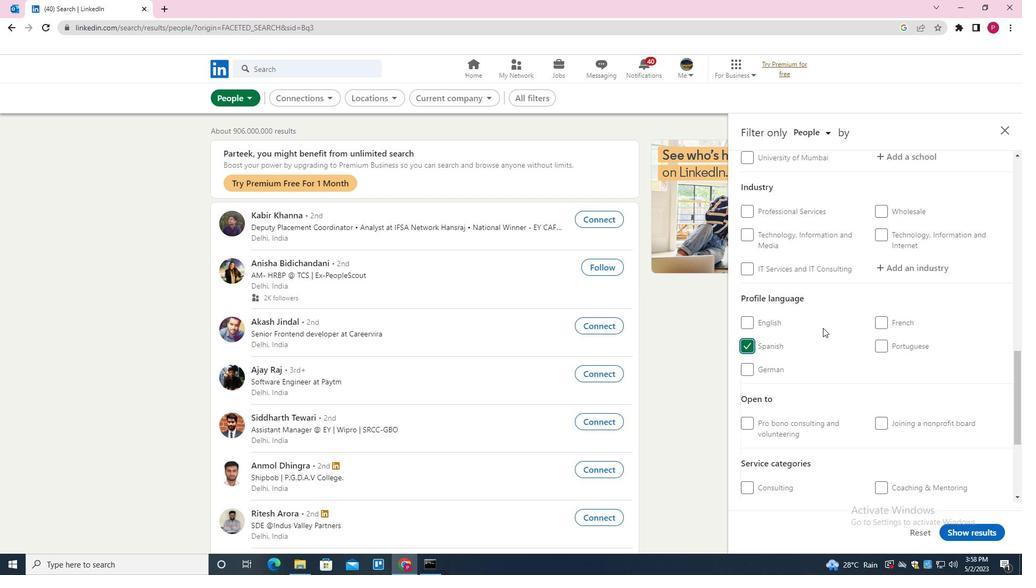 
Action: Mouse scrolled (823, 328) with delta (0, 0)
Screenshot: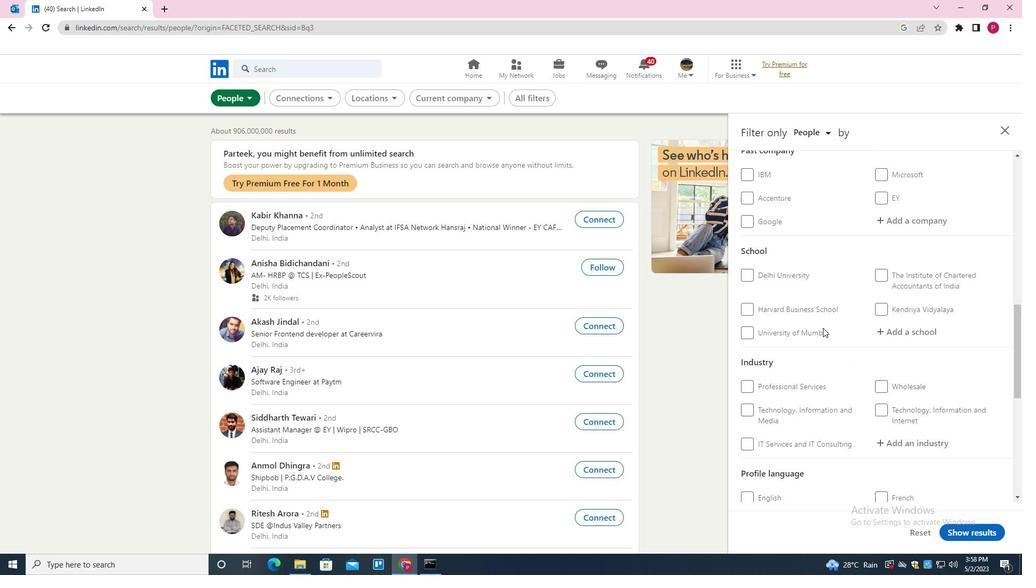 
Action: Mouse moved to (904, 236)
Screenshot: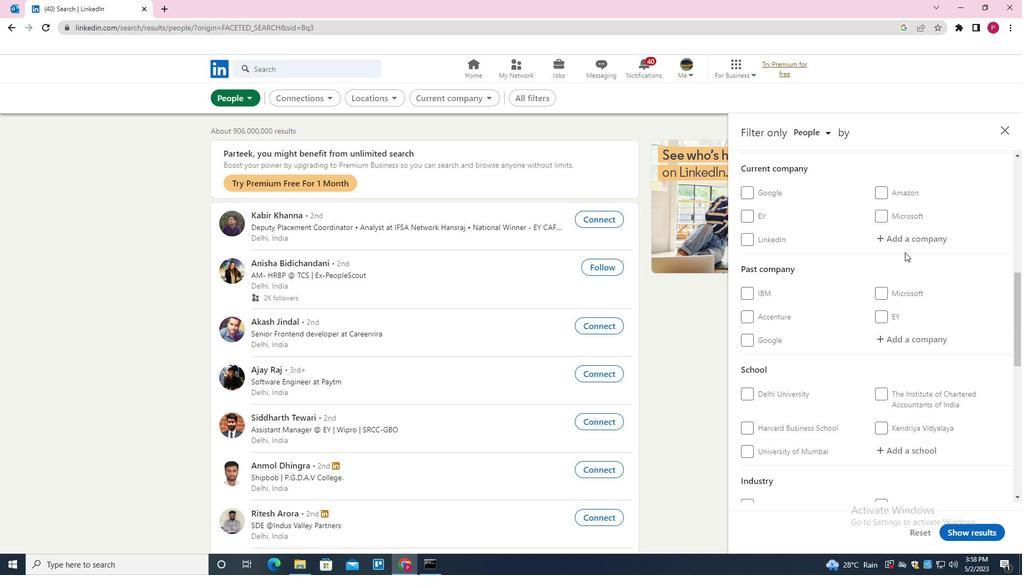 
Action: Mouse pressed left at (904, 236)
Screenshot: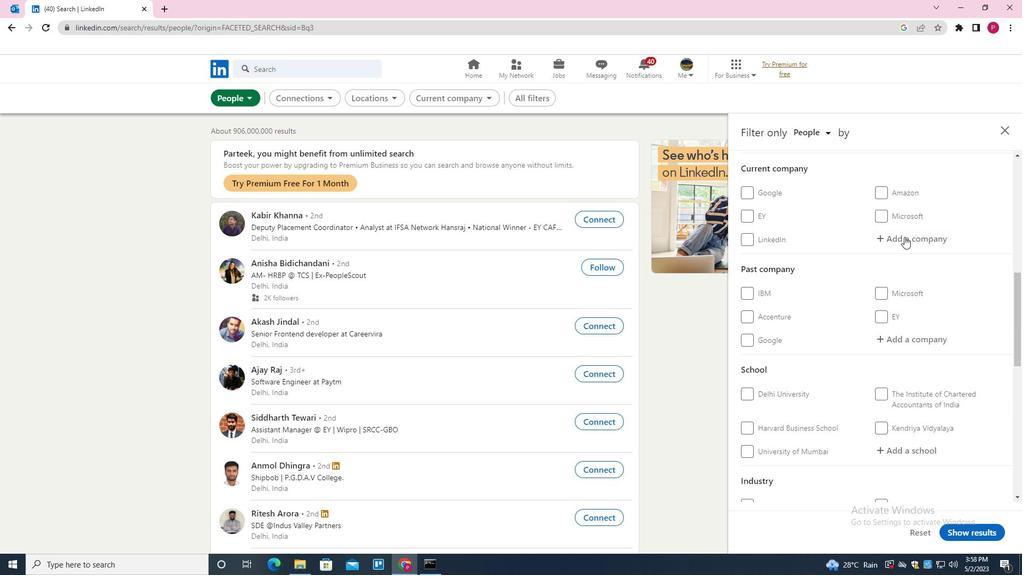 
Action: Mouse moved to (904, 236)
Screenshot: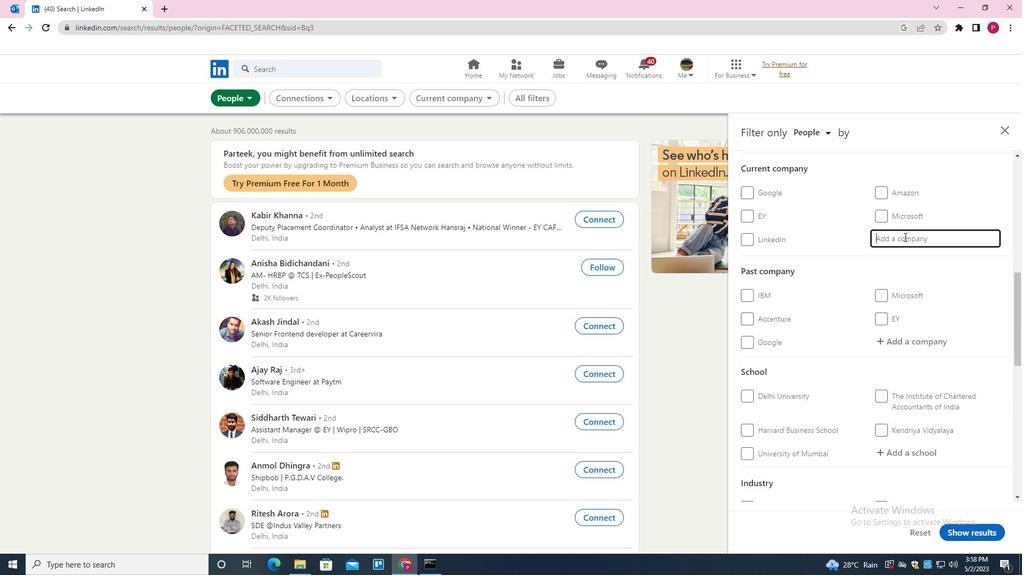 
Action: Key pressed <Key.shift><Key.shift><Key.shift><Key.shift><Key.shift><Key.shift><Key.shift><Key.shift><Key.shift><Key.shift><Key.shift><Key.shift>ICICI<Key.space><Key.shift><Key.shift>LOMBARD<Key.down><Key.enter>
Screenshot: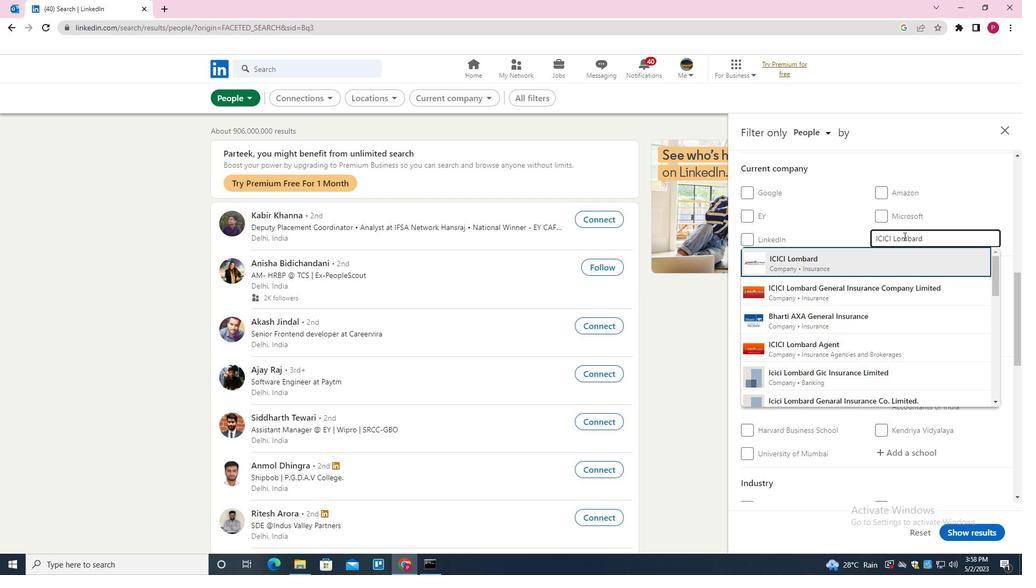 
Action: Mouse moved to (904, 270)
Screenshot: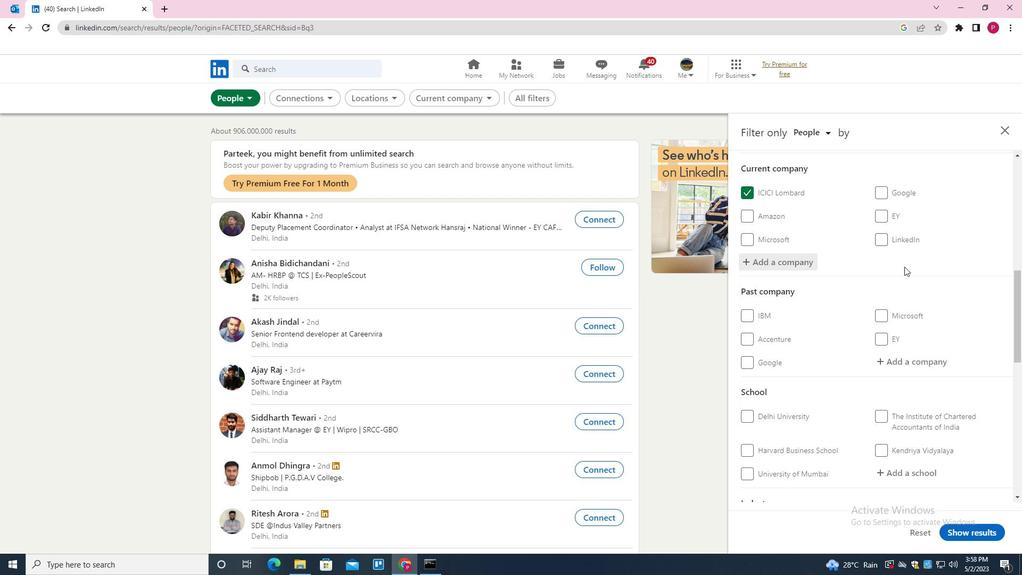 
Action: Mouse scrolled (904, 269) with delta (0, 0)
Screenshot: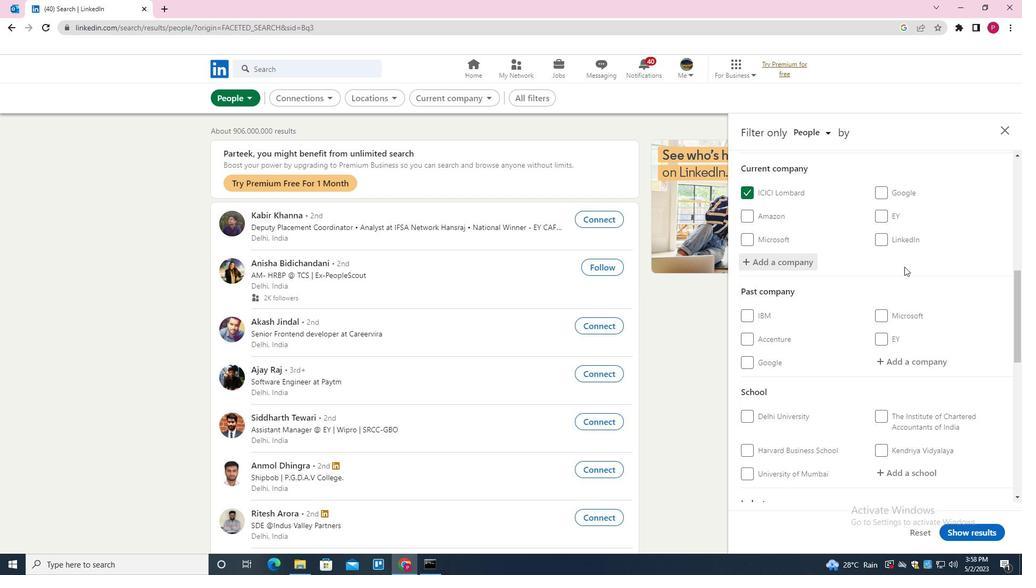 
Action: Mouse moved to (903, 274)
Screenshot: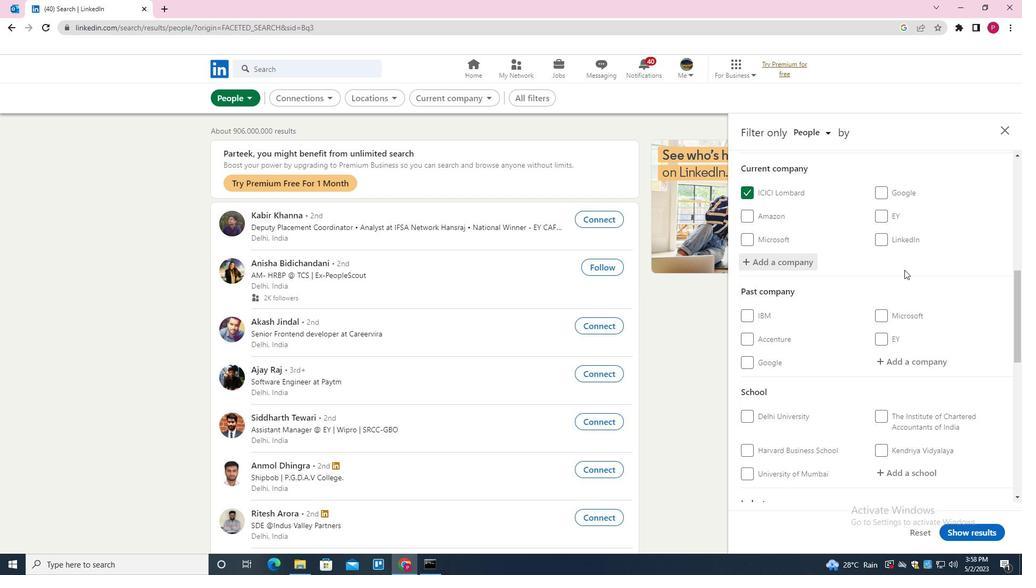 
Action: Mouse scrolled (903, 273) with delta (0, 0)
Screenshot: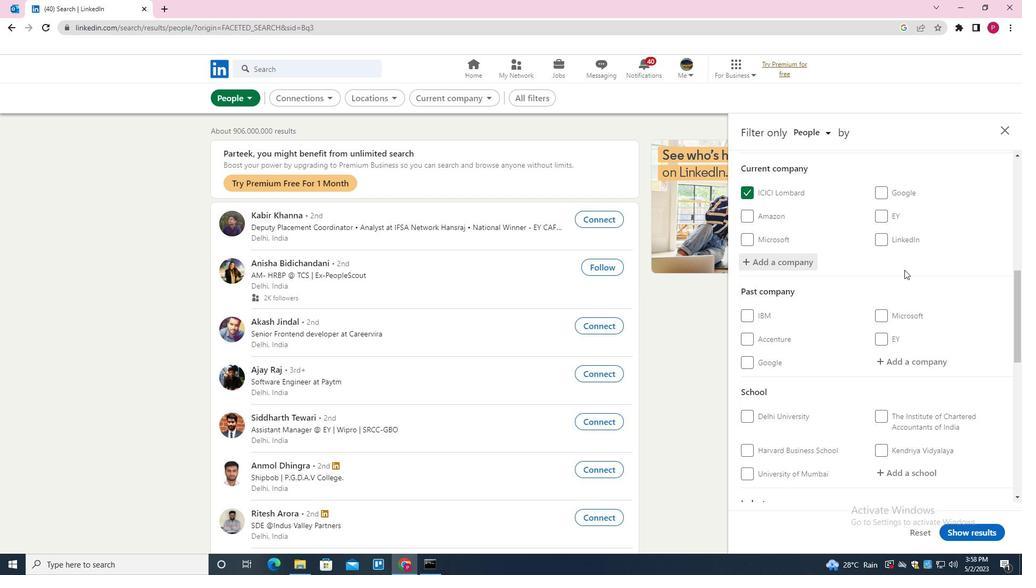 
Action: Mouse moved to (902, 276)
Screenshot: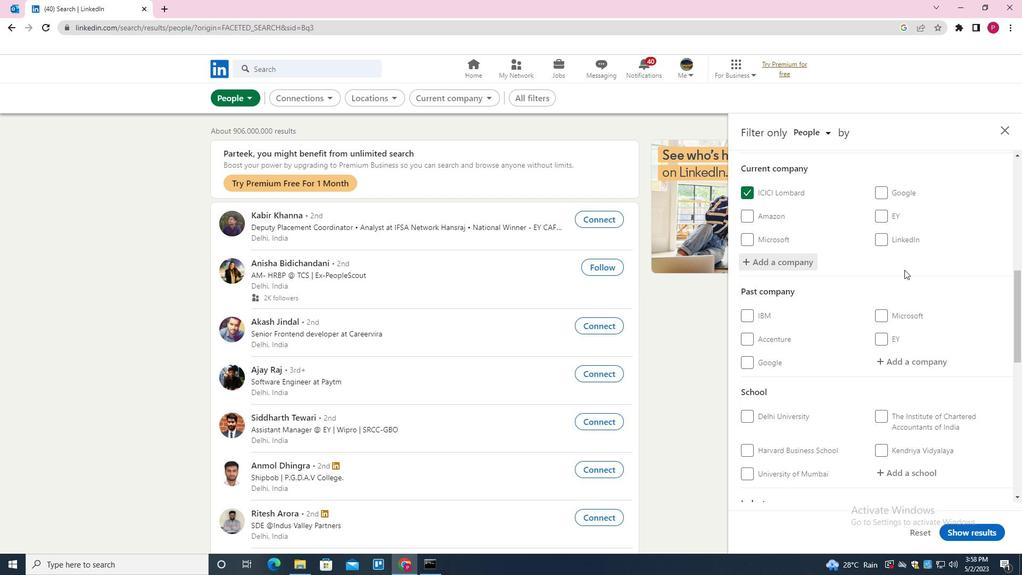 
Action: Mouse scrolled (902, 275) with delta (0, 0)
Screenshot: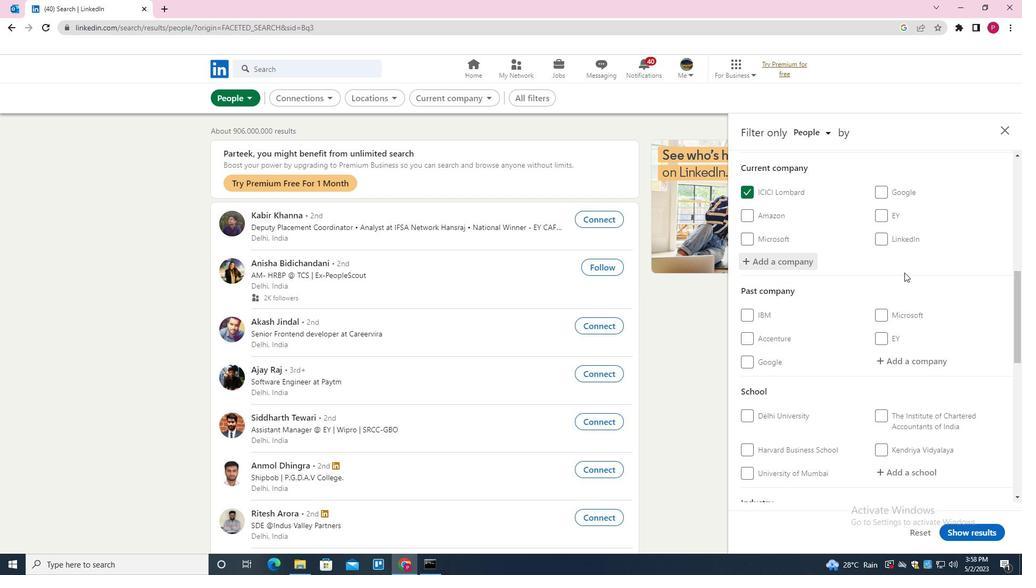
Action: Mouse moved to (901, 278)
Screenshot: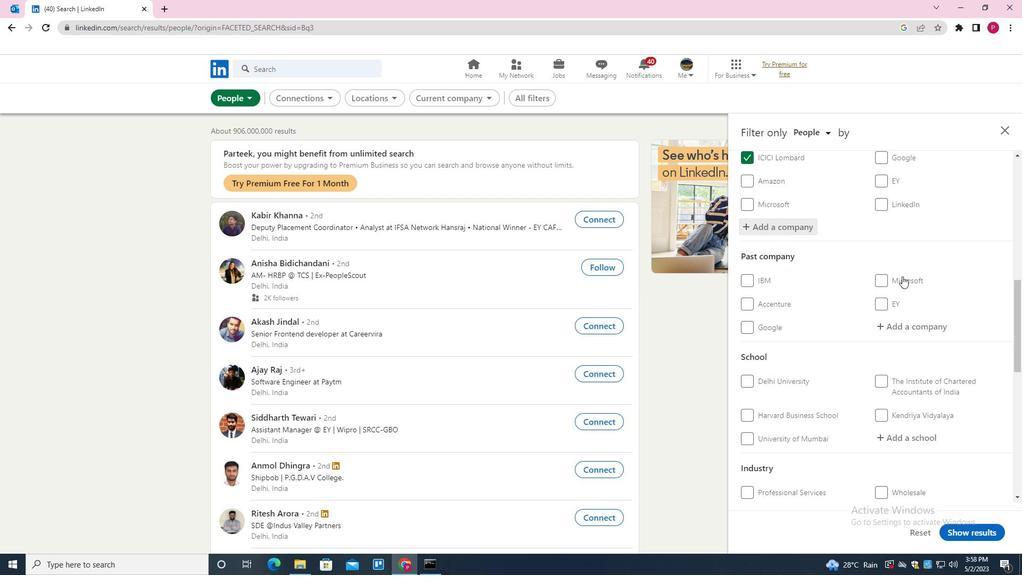 
Action: Mouse scrolled (901, 278) with delta (0, 0)
Screenshot: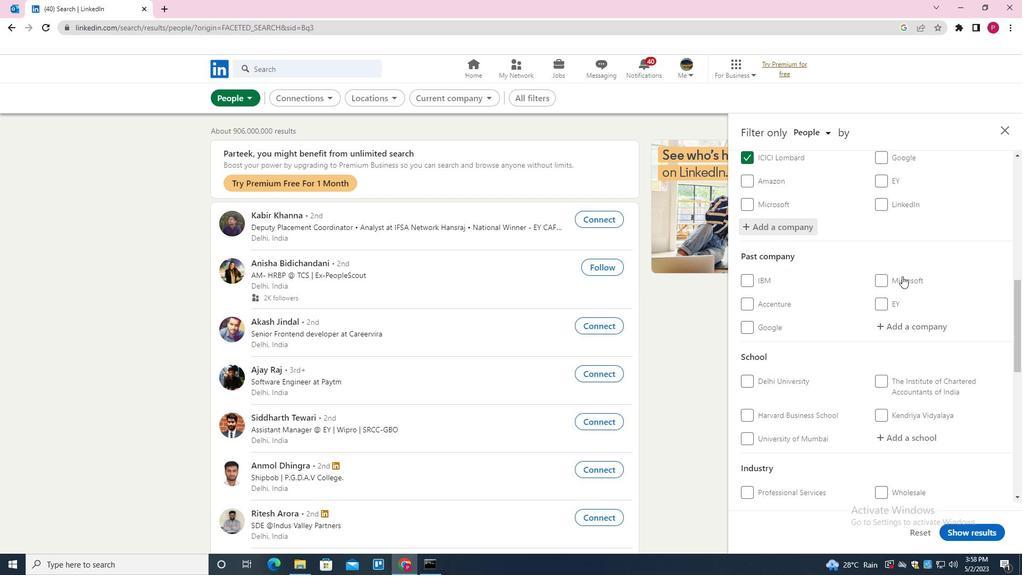 
Action: Mouse moved to (901, 280)
Screenshot: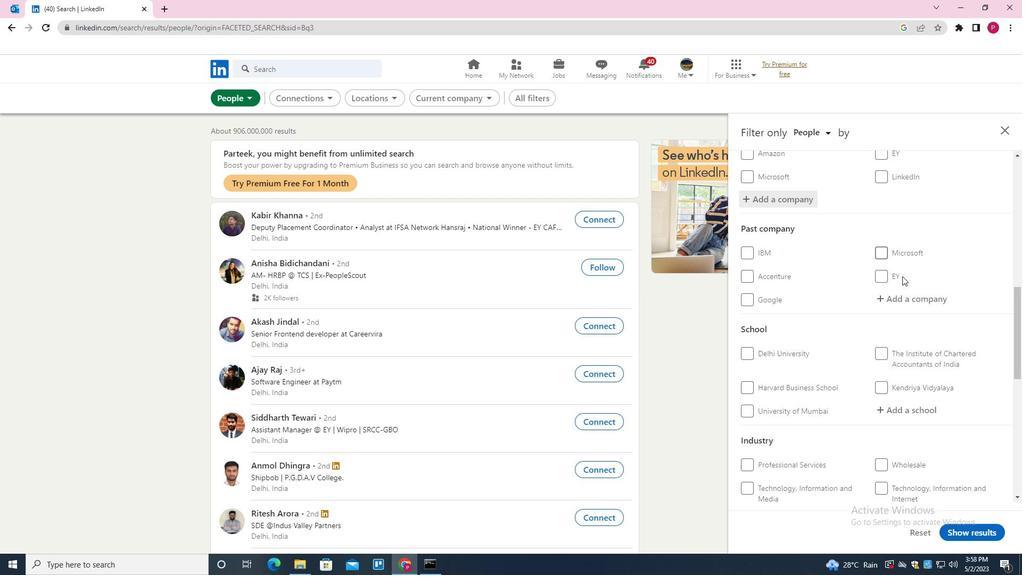 
Action: Mouse scrolled (901, 279) with delta (0, 0)
Screenshot: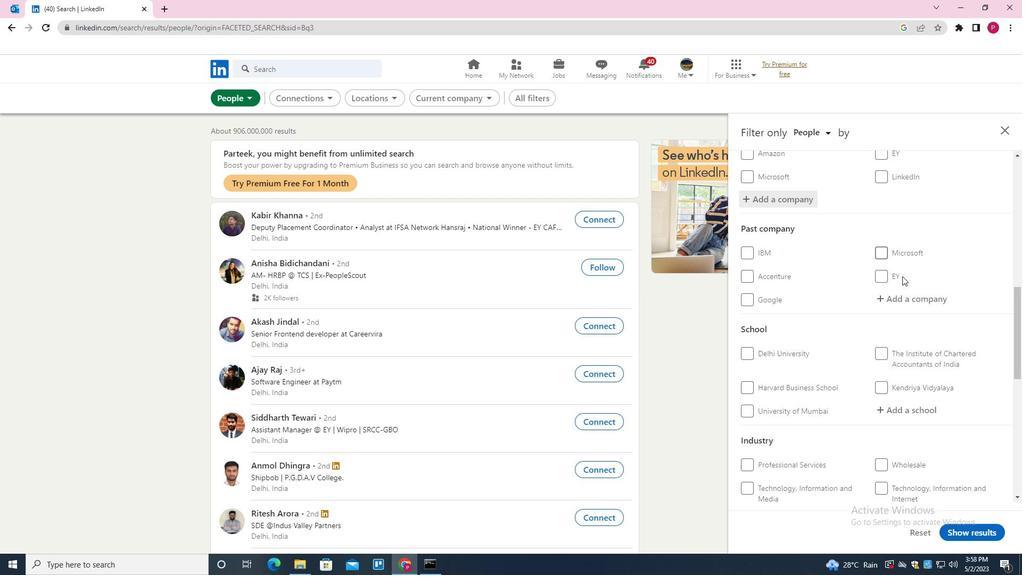 
Action: Mouse moved to (917, 208)
Screenshot: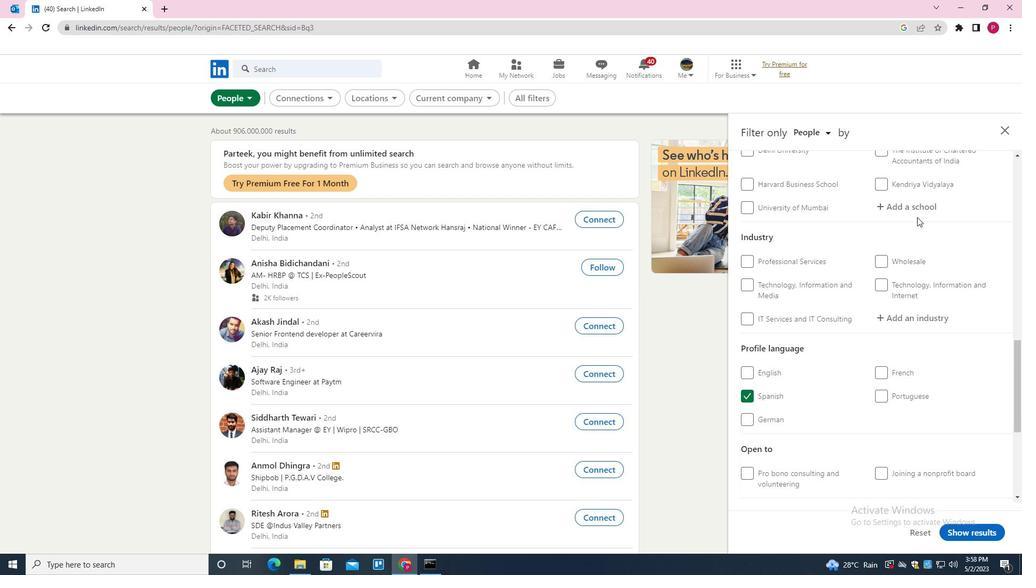 
Action: Mouse pressed left at (917, 208)
Screenshot: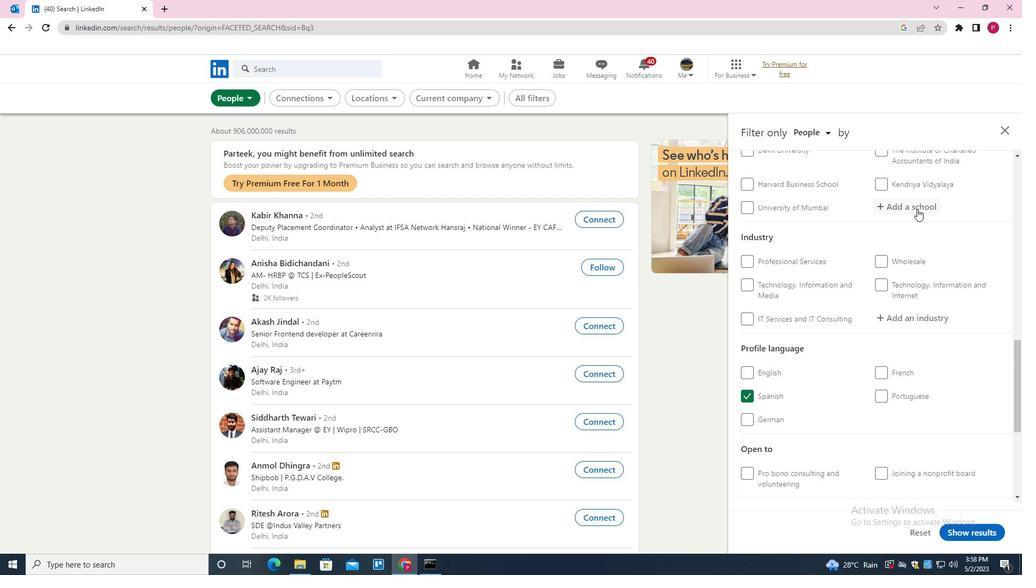
Action: Mouse moved to (910, 210)
Screenshot: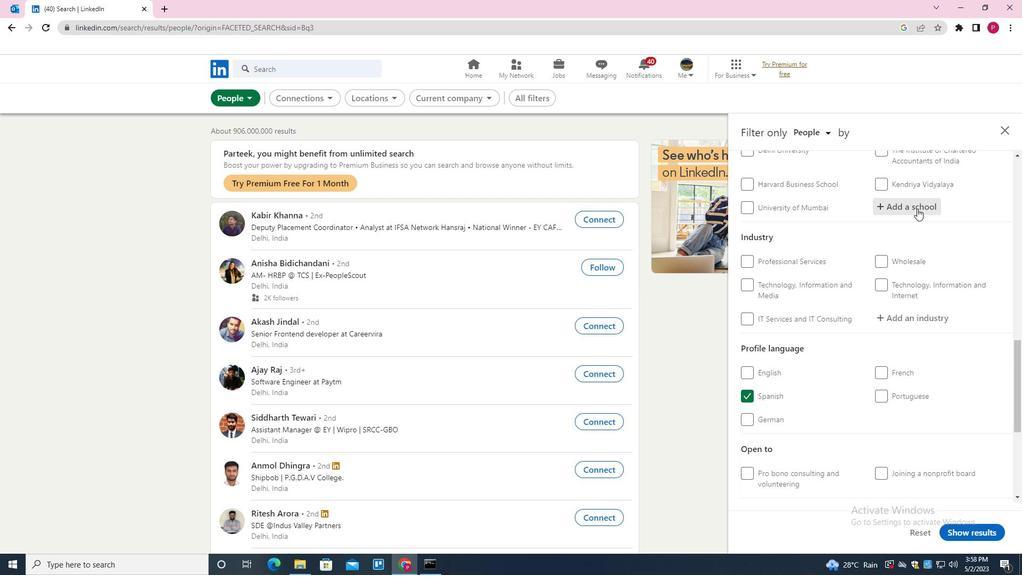 
Action: Key pressed <Key.shift><Key.shift><Key.shift><Key.shift><Key.shift><Key.shift><Key.shift><Key.shift><Key.shift><Key.shift><Key.shift><Key.shift><Key.shift><Key.shift><Key.shift><Key.shift><Key.shift>CA<Key.space>TEST<Key.space>SERIES<Key.down><Key.enter>
Screenshot: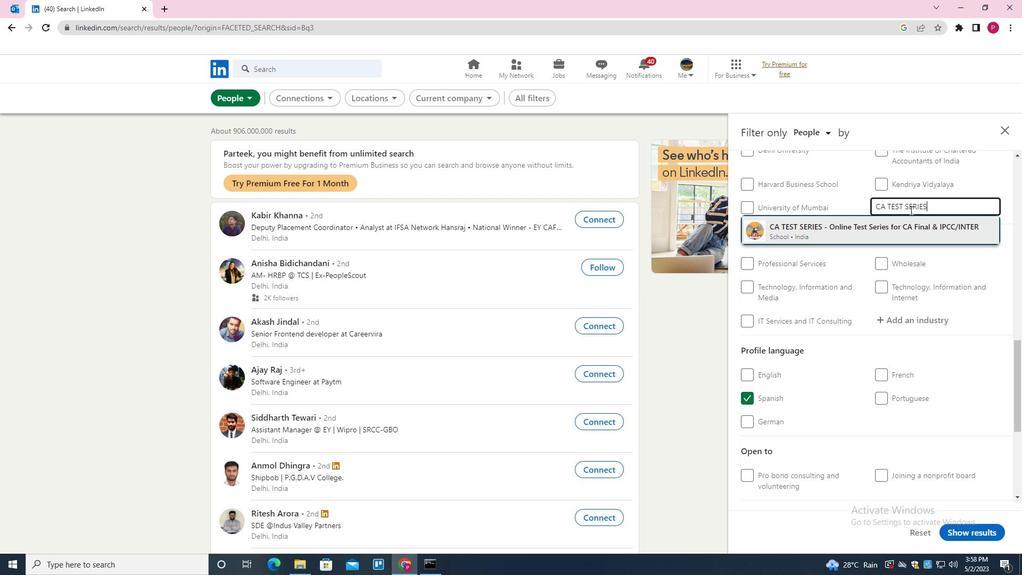 
Action: Mouse moved to (867, 266)
Screenshot: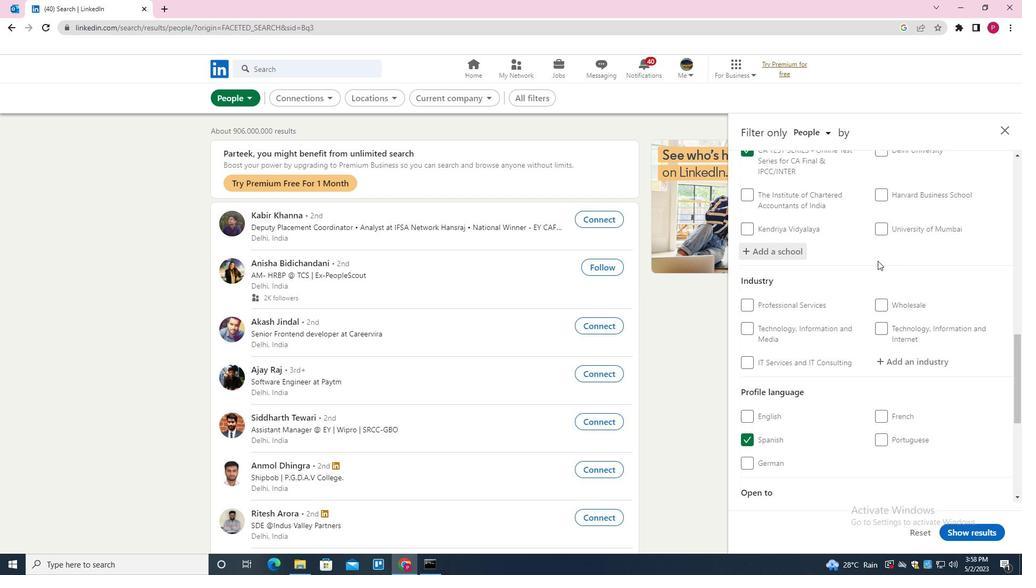 
Action: Mouse scrolled (867, 265) with delta (0, 0)
Screenshot: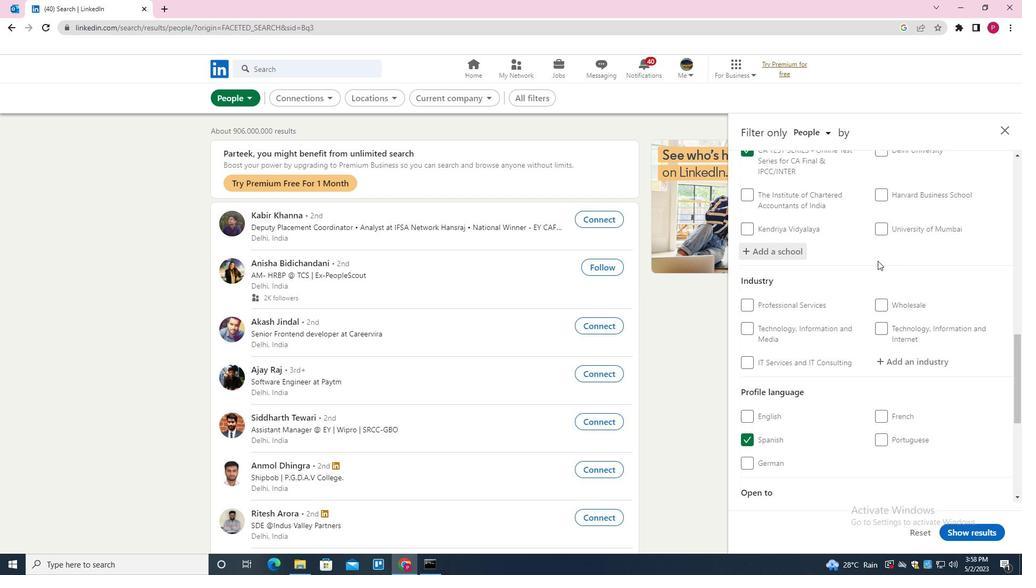 
Action: Mouse moved to (864, 270)
Screenshot: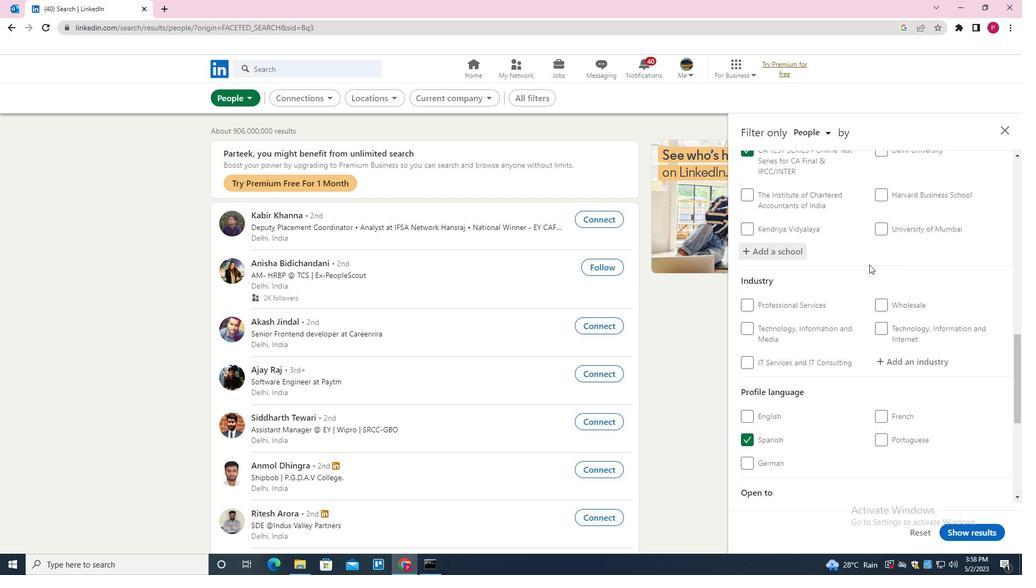 
Action: Mouse scrolled (864, 269) with delta (0, 0)
Screenshot: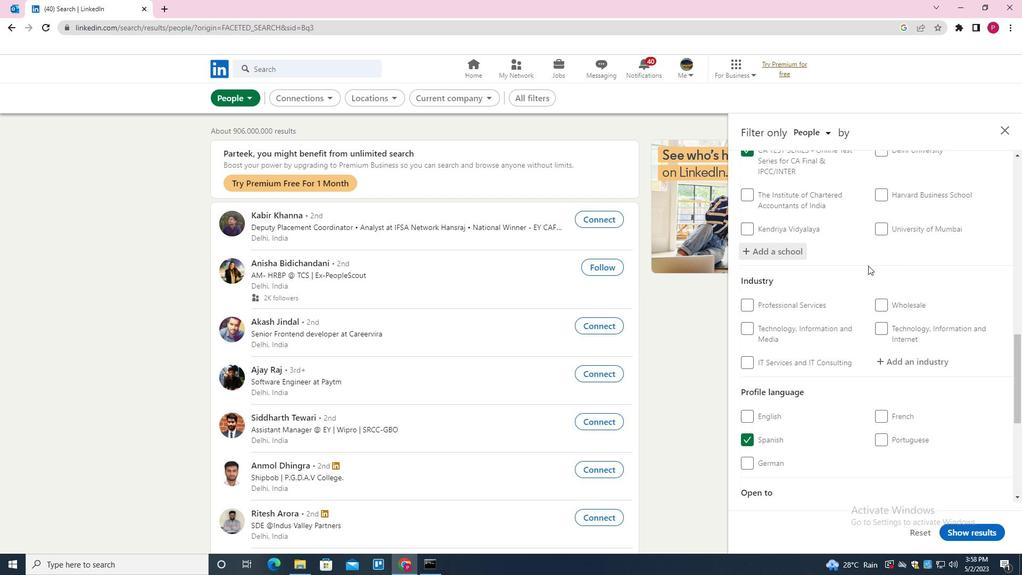 
Action: Mouse moved to (864, 270)
Screenshot: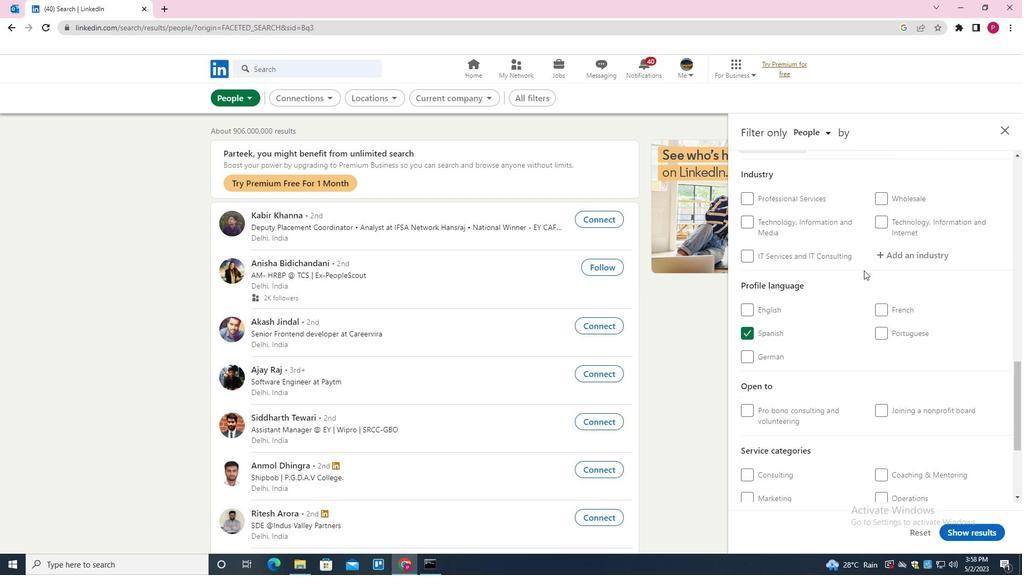
Action: Mouse scrolled (864, 270) with delta (0, 0)
Screenshot: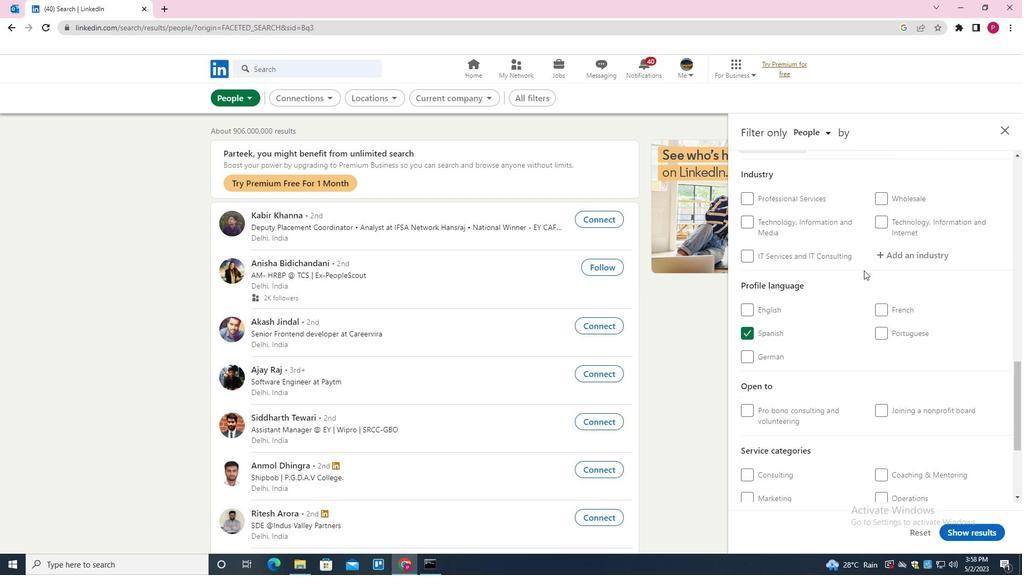 
Action: Mouse moved to (919, 200)
Screenshot: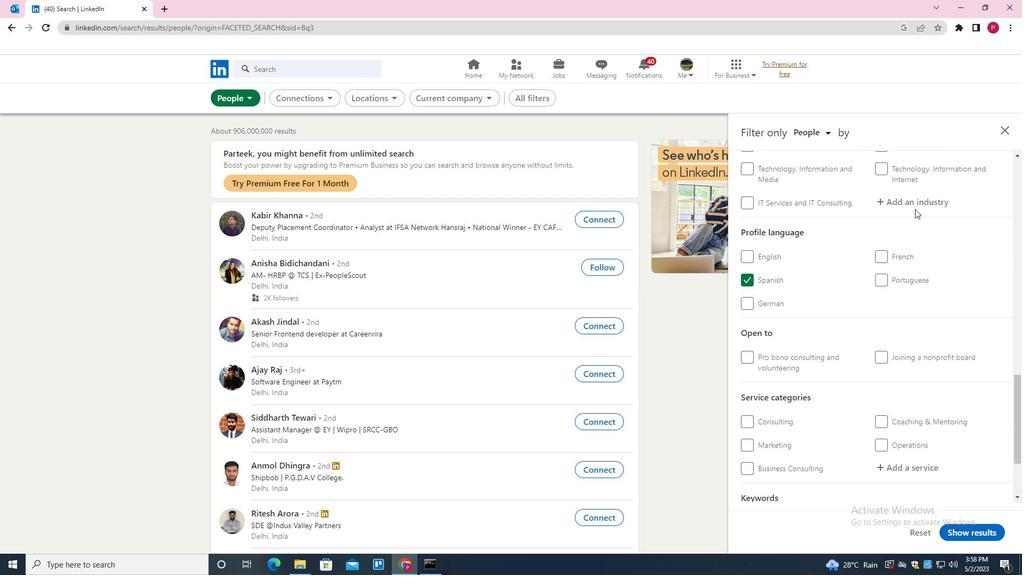 
Action: Mouse pressed left at (919, 200)
Screenshot: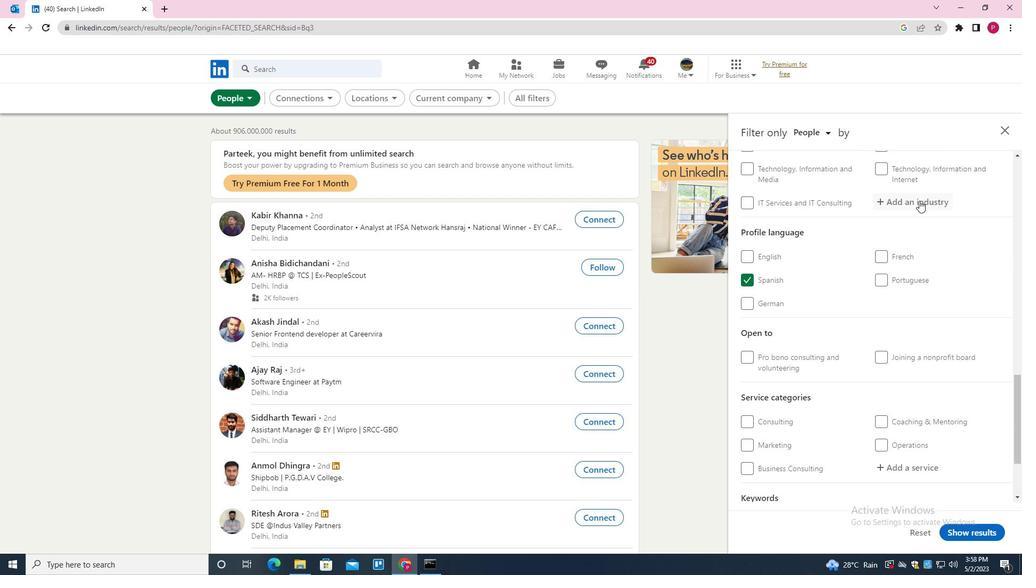 
Action: Key pressed <Key.shift><Key.shift><Key.shift><Key.shift><Key.shift><Key.shift><Key.shift><Key.shift><Key.shift><Key.shift><Key.shift><Key.shift><Key.shift><Key.shift><Key.shift><Key.shift><Key.shift><Key.shift><Key.shift><Key.shift><Key.shift><Key.shift><Key.shift><Key.shift><Key.shift><Key.shift><Key.shift><Key.shift><Key.shift><Key.shift><Key.shift><Key.shift><Key.shift><Key.shift><Key.shift><Key.shift><Key.shift><Key.shift><Key.shift><Key.shift><Key.shift><Key.shift><Key.shift><Key.shift><Key.shift><Key.shift><Key.shift><Key.shift><Key.shift><Key.shift><Key.shift><Key.shift><Key.shift><Key.shift><Key.shift><Key.shift><Key.shift><Key.shift><Key.shift><Key.shift><Key.shift><Key.shift><Key.shift><Key.shift><Key.shift><Key.shift>J<Key.backspace>LANGUAGES<Key.backspace><Key.space><Key.shift>SCHOOL<Key.down><Key.enter>
Screenshot: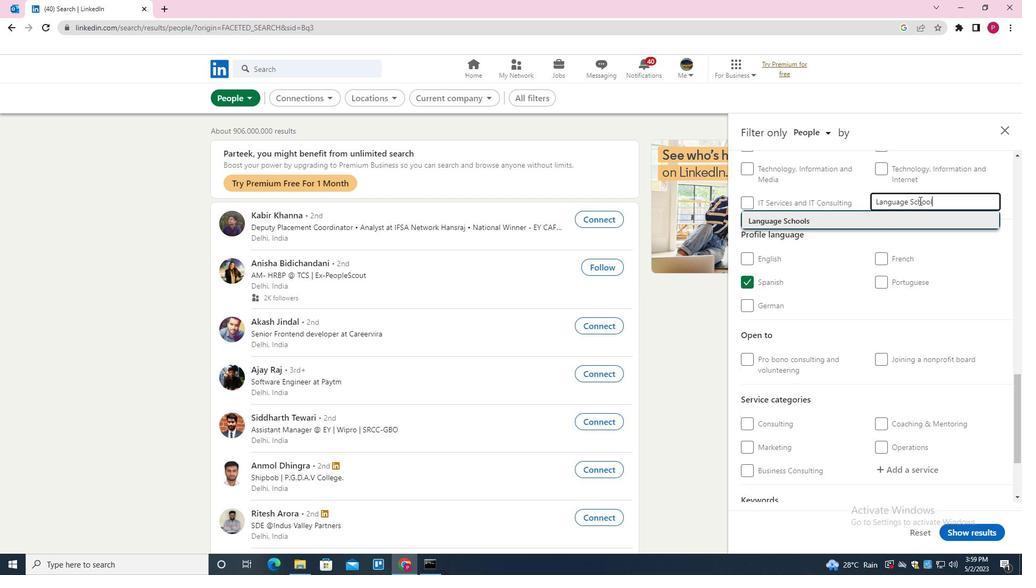 
Action: Mouse moved to (828, 272)
Screenshot: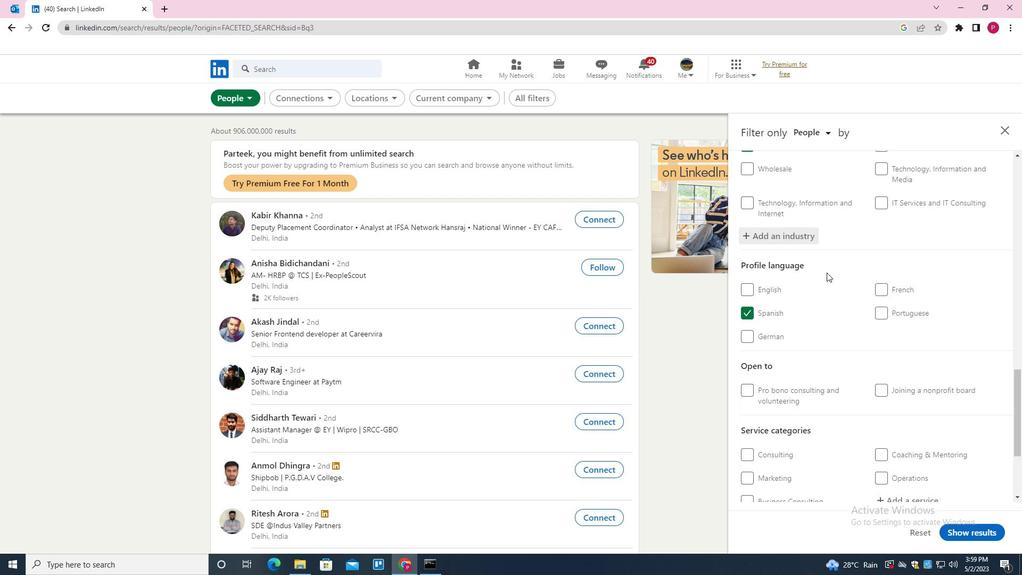 
Action: Mouse scrolled (828, 272) with delta (0, 0)
Screenshot: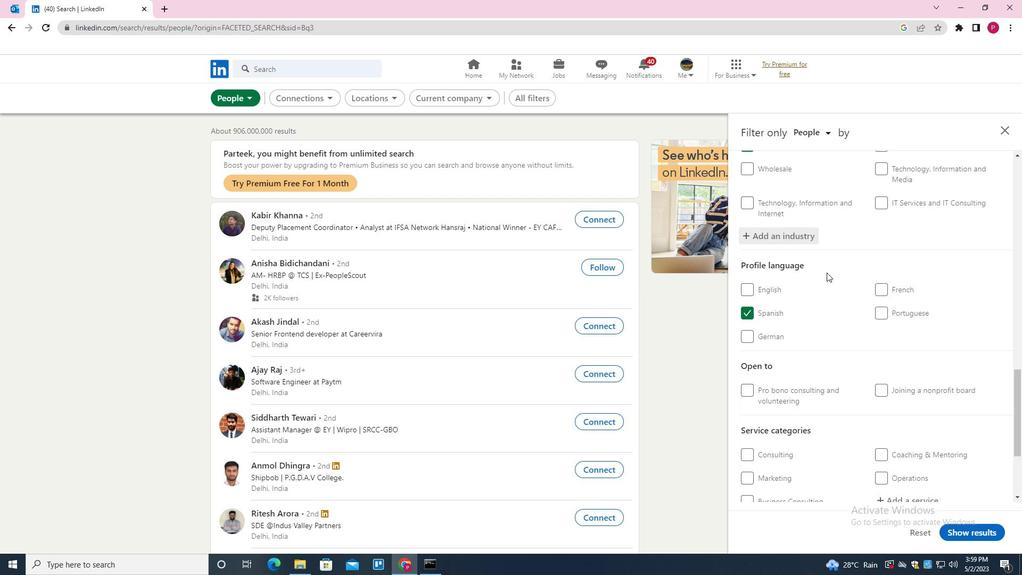 
Action: Mouse moved to (830, 272)
Screenshot: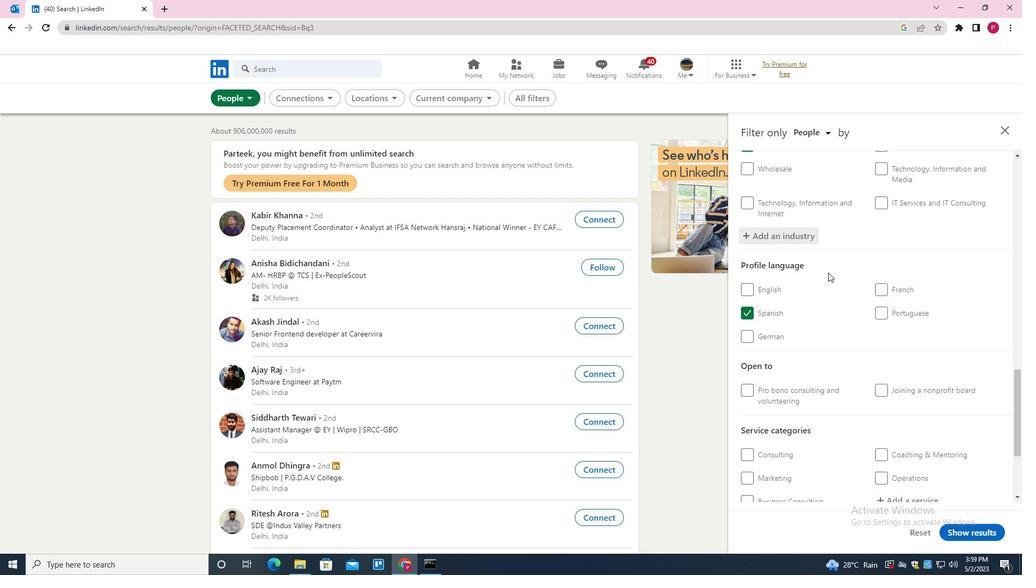 
Action: Mouse scrolled (830, 271) with delta (0, 0)
Screenshot: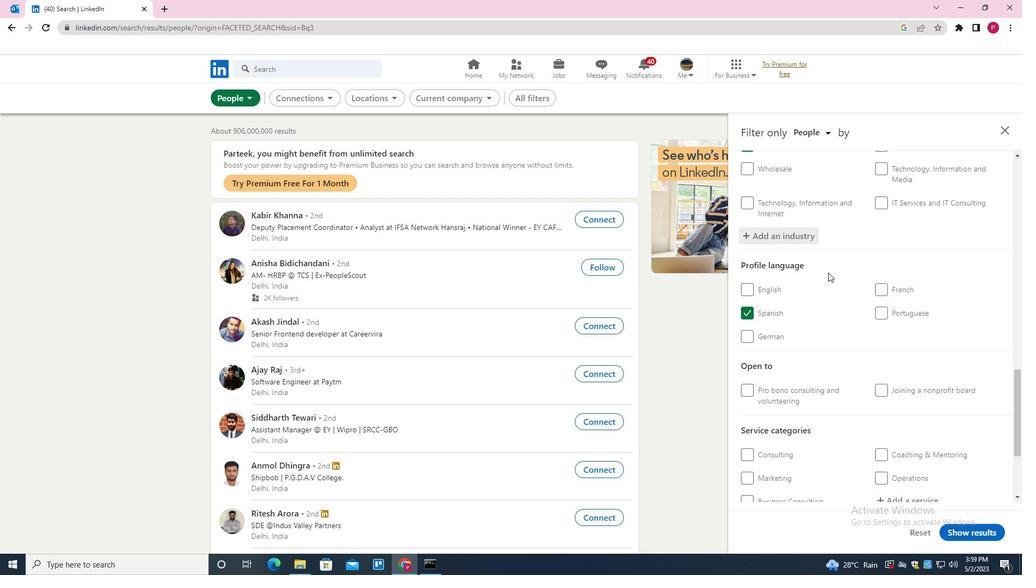 
Action: Mouse moved to (831, 272)
Screenshot: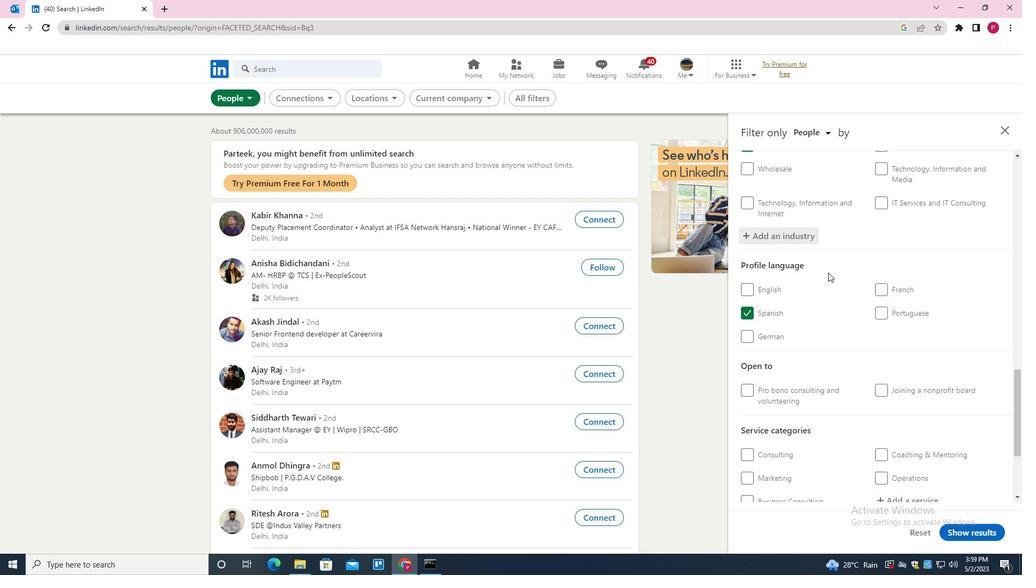 
Action: Mouse scrolled (831, 271) with delta (0, 0)
Screenshot: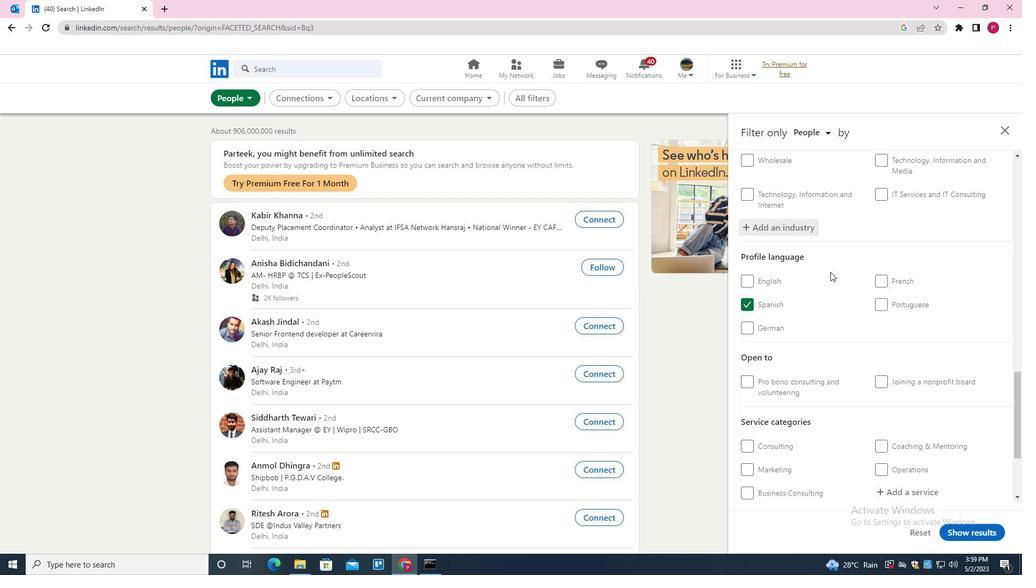 
Action: Mouse moved to (905, 348)
Screenshot: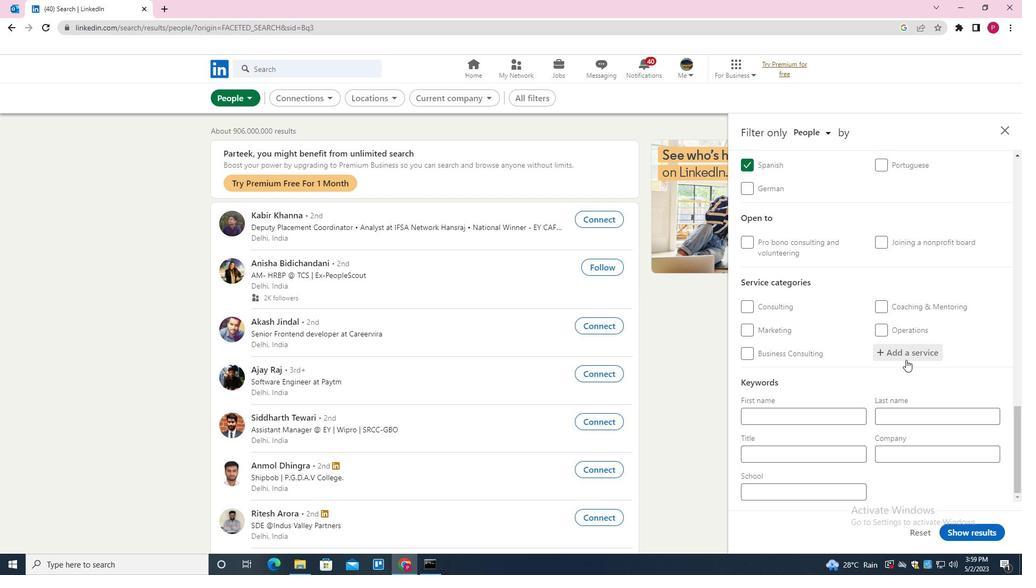 
Action: Mouse pressed left at (905, 348)
Screenshot: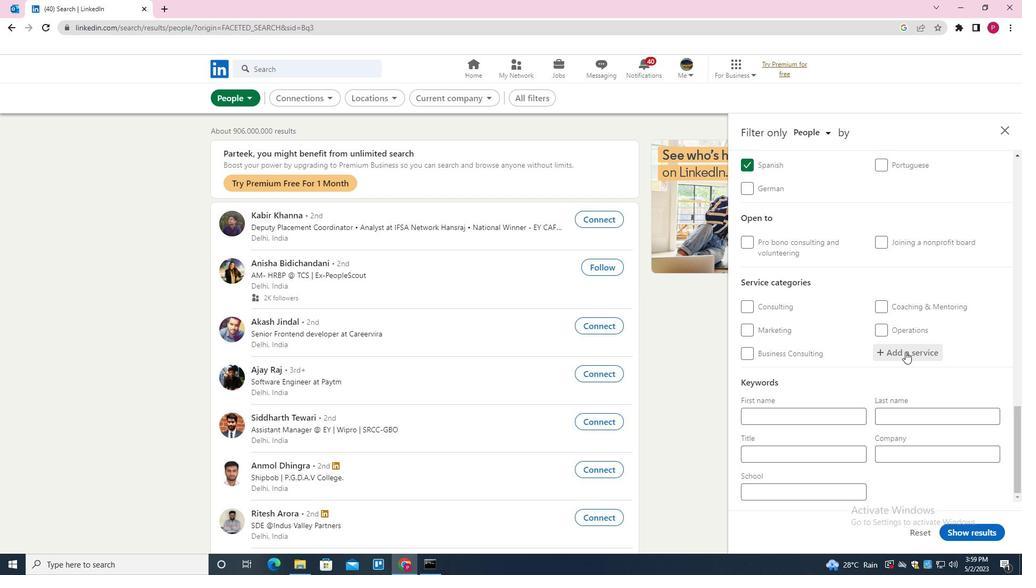
Action: Key pressed <Key.shift><Key.shift><Key.shift><Key.shift><Key.shift><Key.shift><Key.shift>BLOGGING<Key.down><Key.enter>
Screenshot: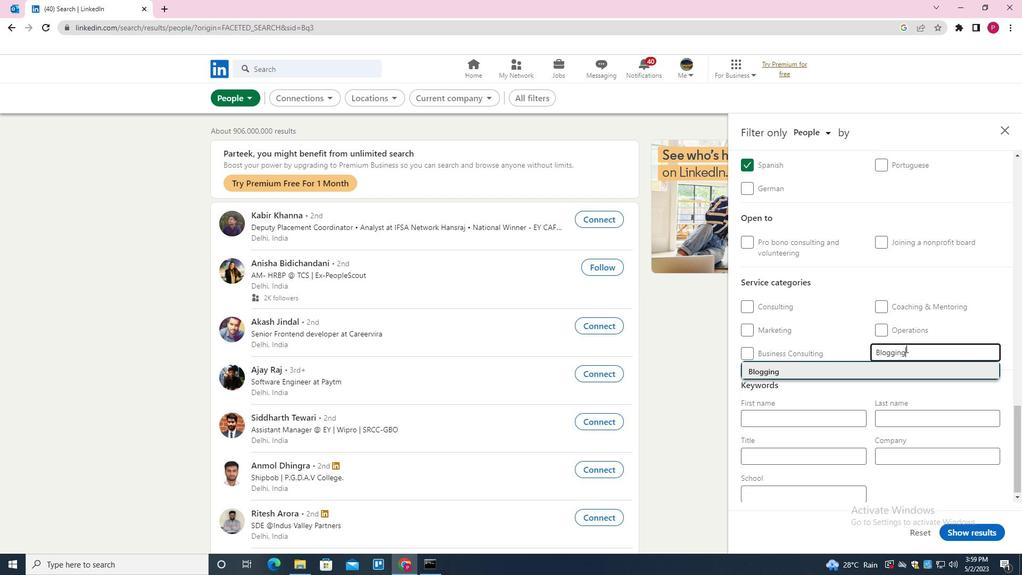 
Action: Mouse moved to (902, 349)
Screenshot: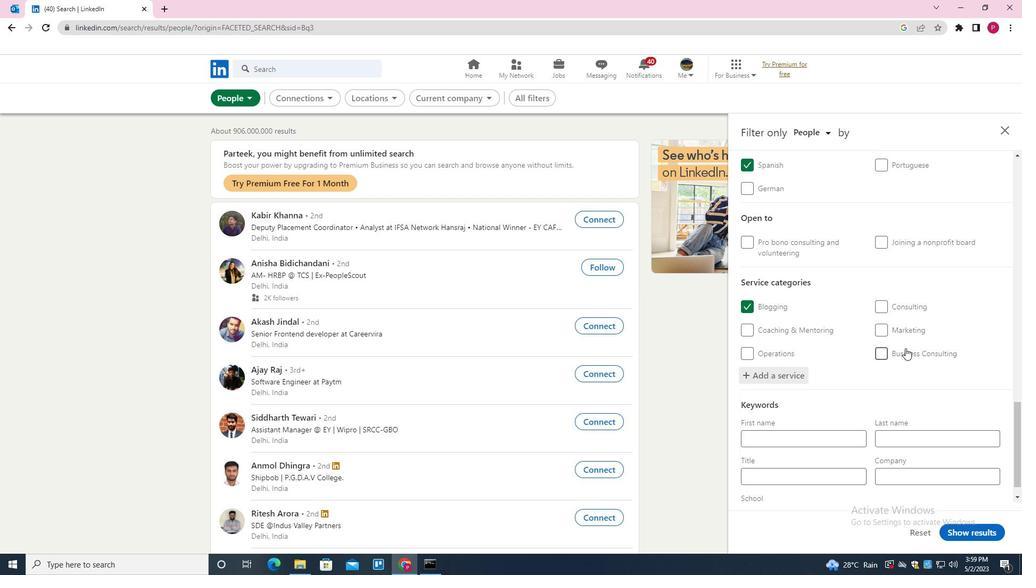 
Action: Mouse scrolled (902, 348) with delta (0, 0)
Screenshot: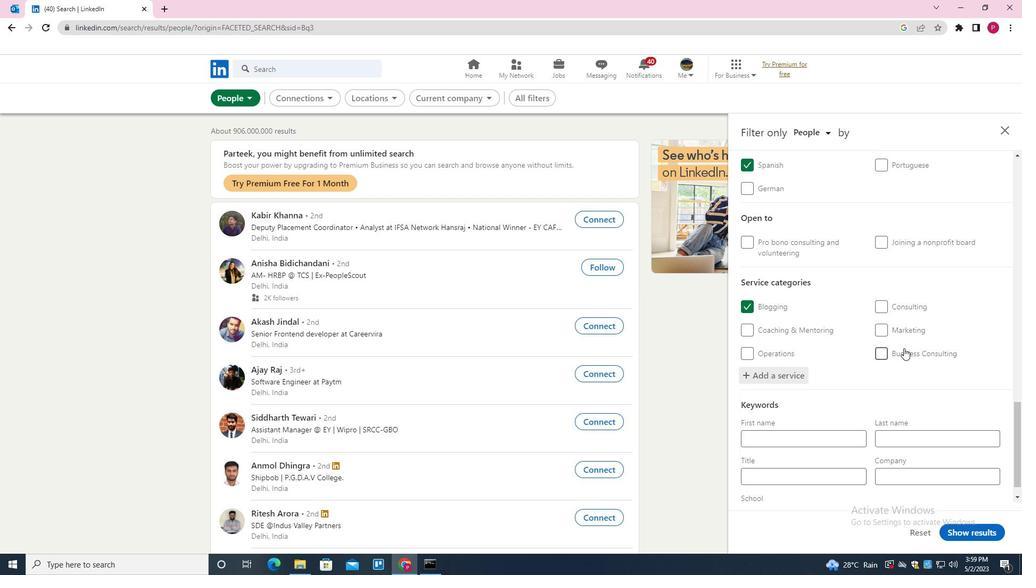 
Action: Mouse scrolled (902, 348) with delta (0, 0)
Screenshot: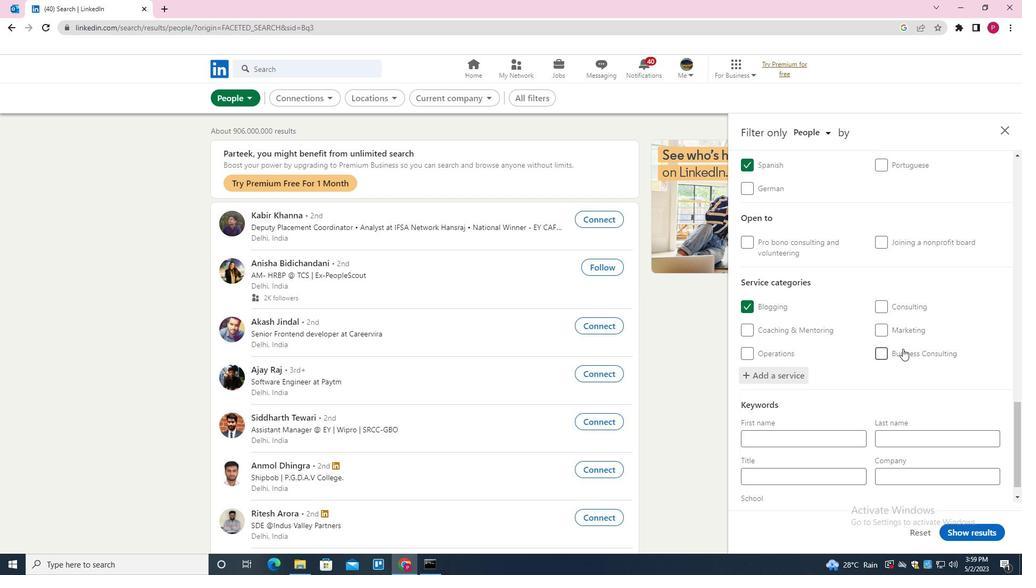 
Action: Mouse moved to (901, 349)
Screenshot: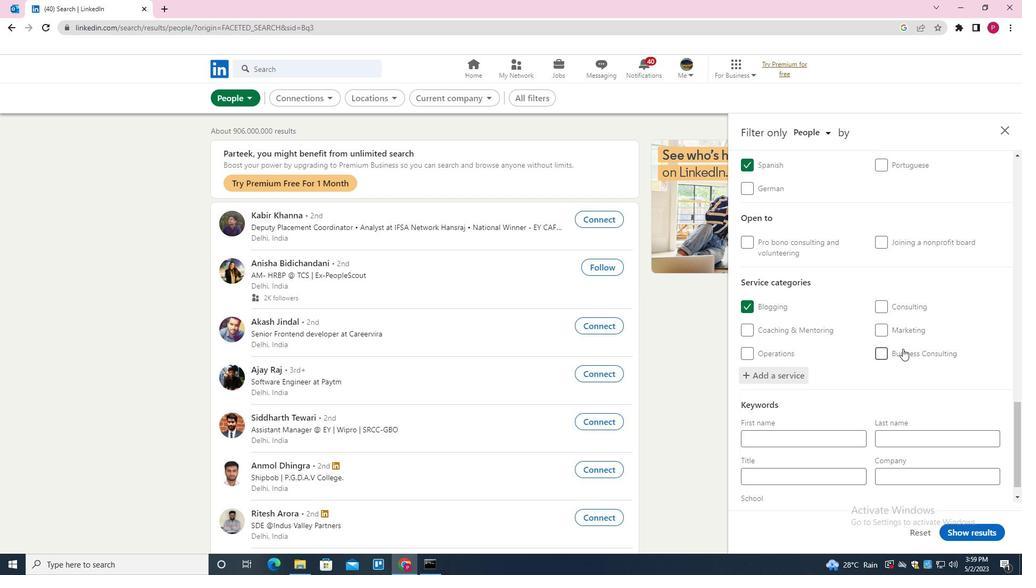 
Action: Mouse scrolled (901, 349) with delta (0, 0)
Screenshot: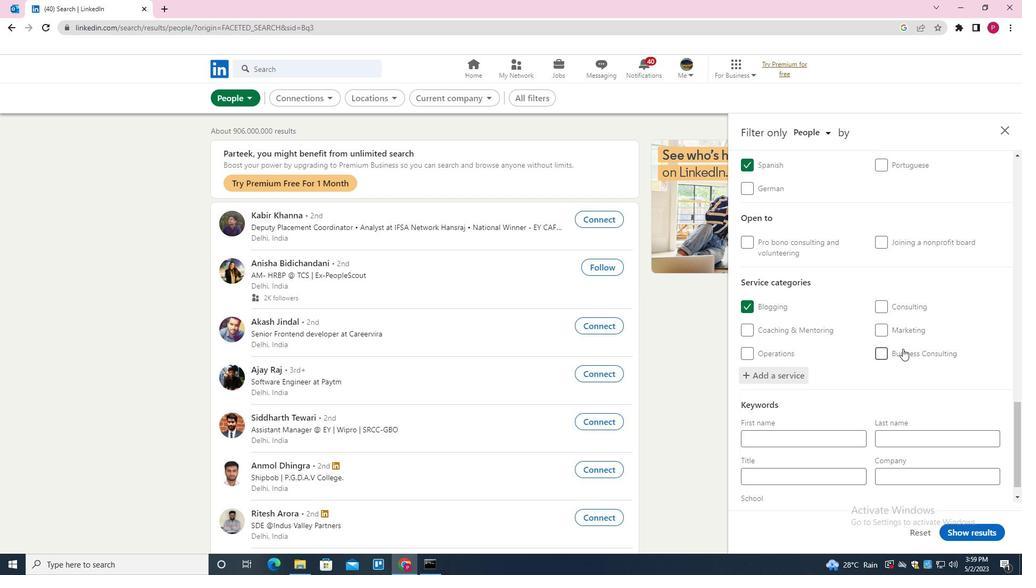 
Action: Mouse moved to (900, 354)
Screenshot: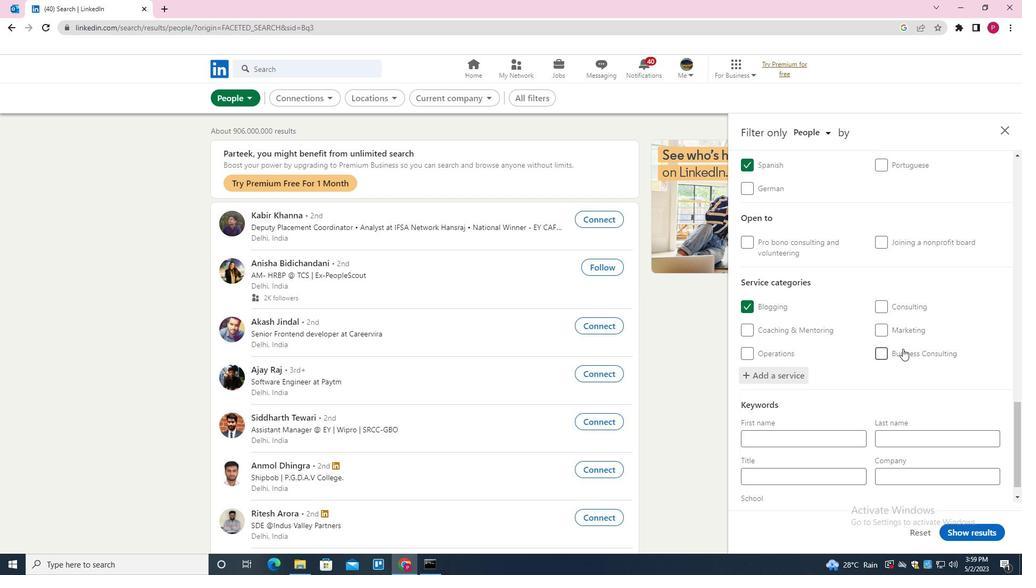 
Action: Mouse scrolled (900, 354) with delta (0, 0)
Screenshot: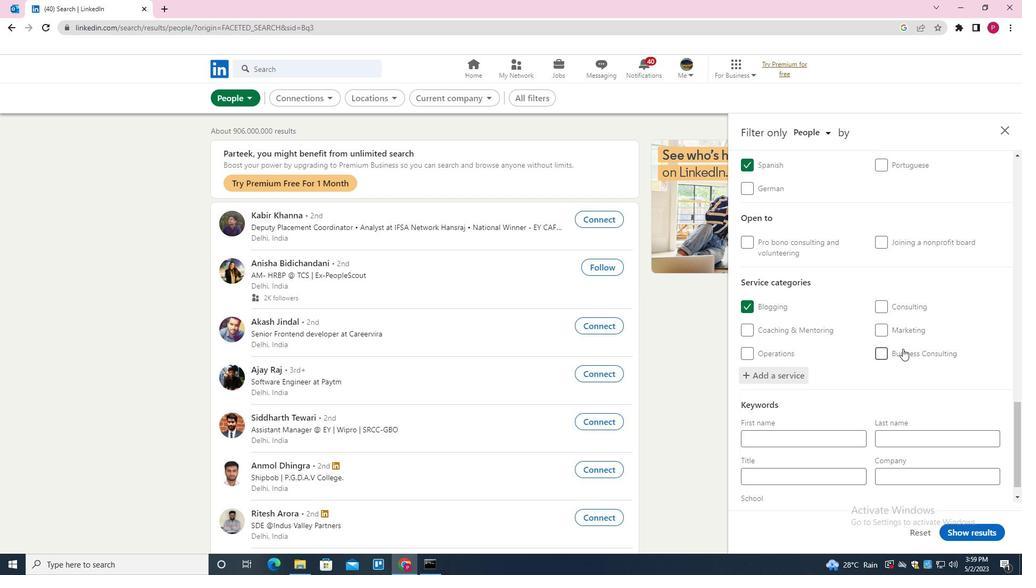 
Action: Mouse moved to (830, 449)
Screenshot: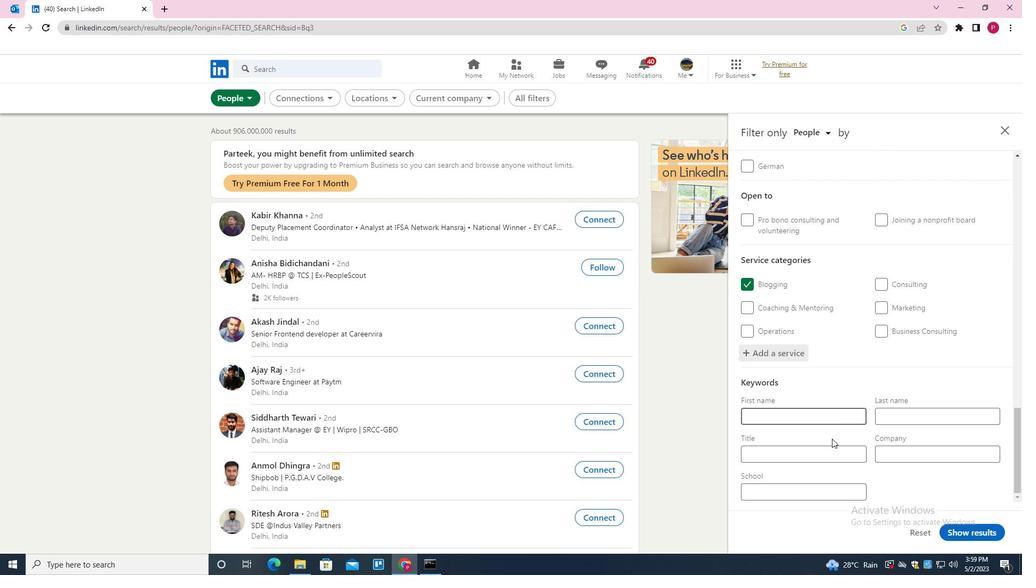 
Action: Mouse pressed left at (830, 449)
Screenshot: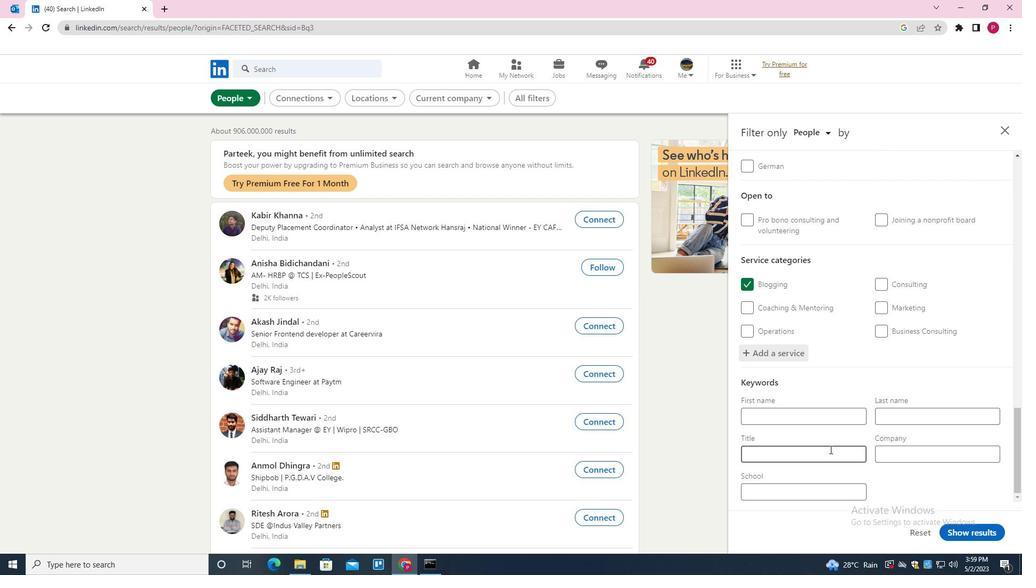 
Action: Key pressed <Key.shift><Key.shift><Key.shift><Key.shift><Key.shift><Key.shift>FRONT<Key.space><Key.shift>DESK<Key.space><Key.shift><Key.shift><Key.shift><Key.shift><Key.shift><Key.shift>ASSOCIATE
Screenshot: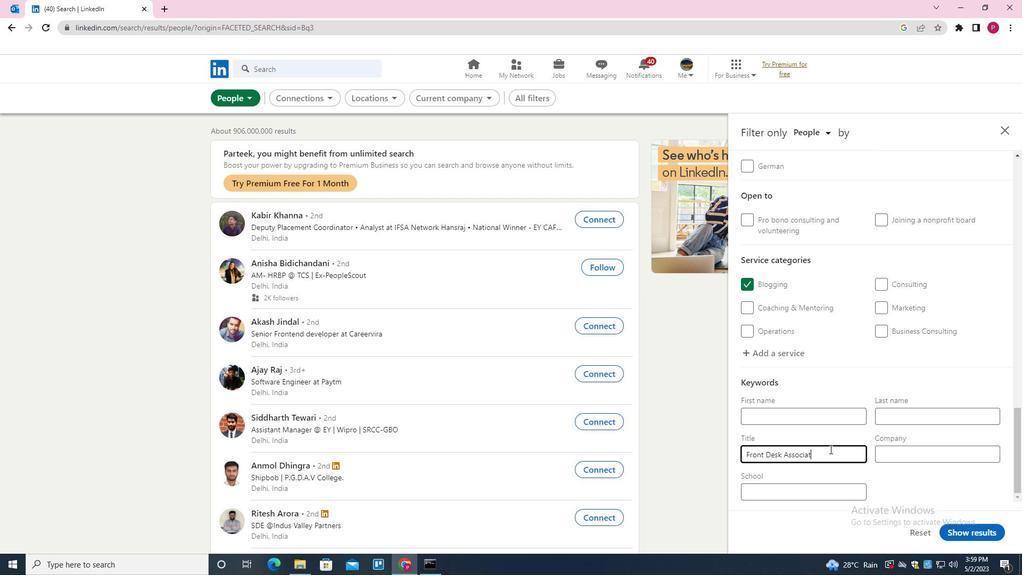 
Action: Mouse moved to (980, 535)
Screenshot: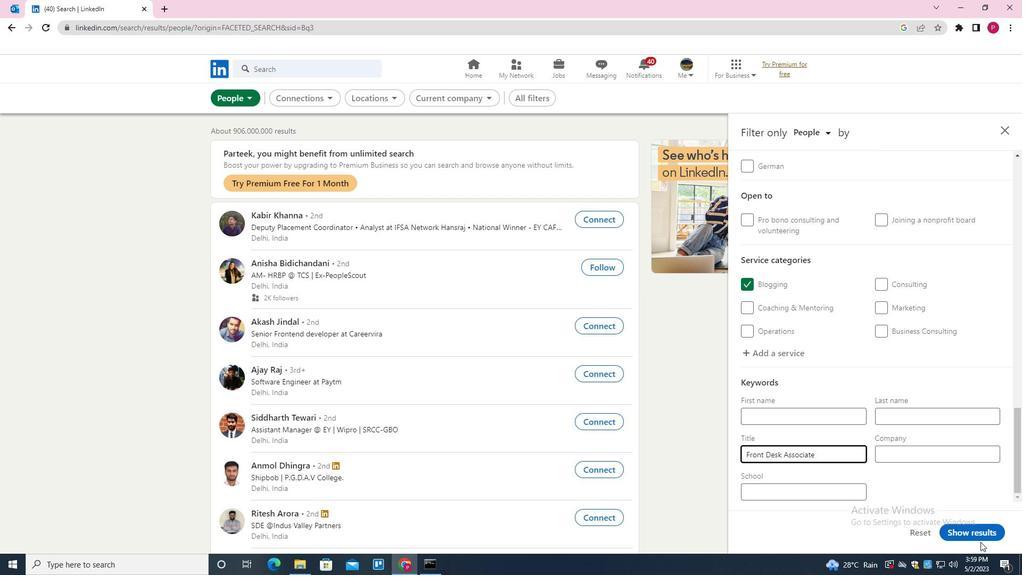 
Action: Mouse pressed left at (980, 535)
Screenshot: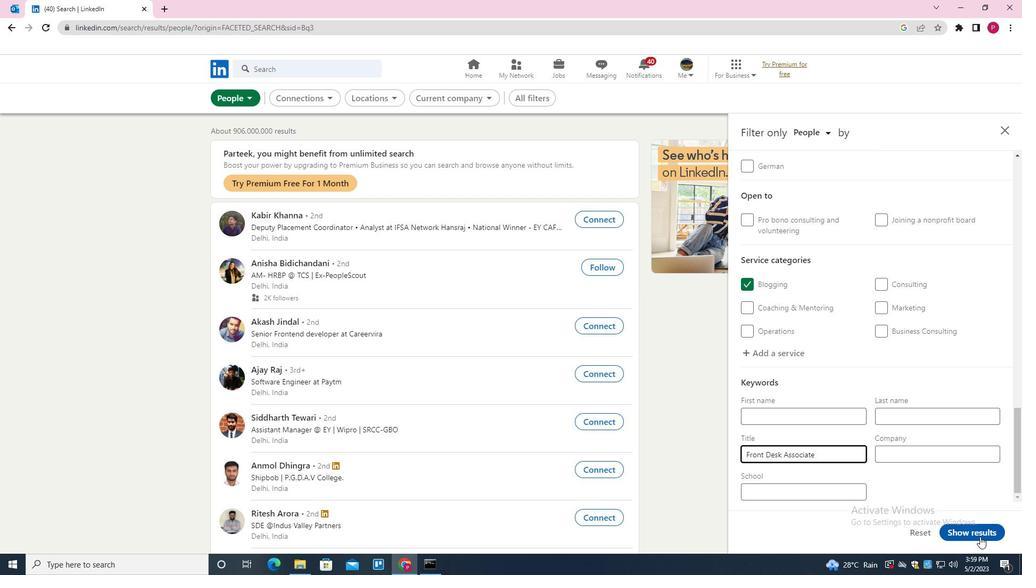 
Action: Mouse moved to (976, 536)
Screenshot: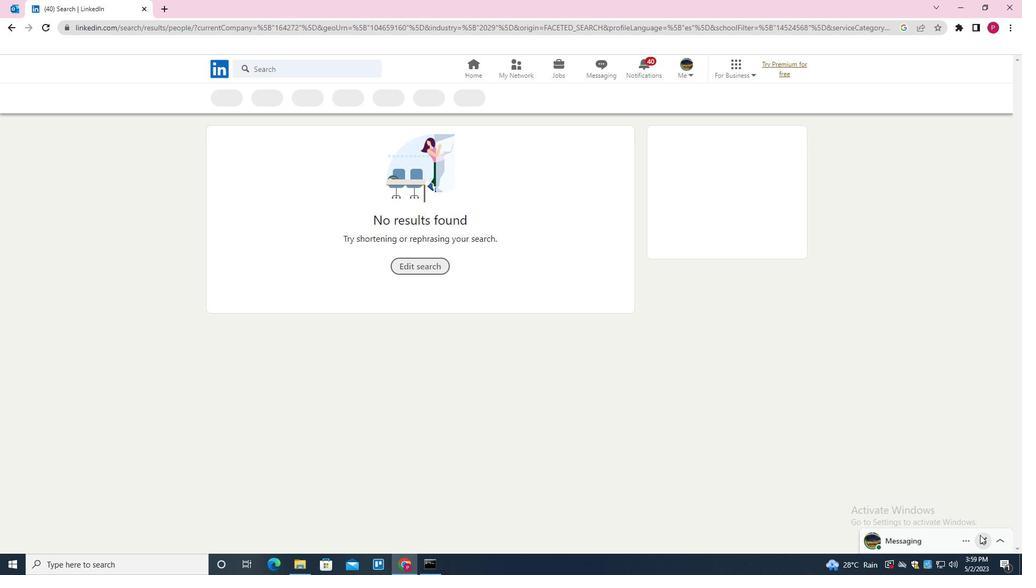 
